 Task: Look for space in Kalk, Germany from 13th August, 2023 to 17th August, 2023 for 2 adults in price range Rs.10000 to Rs.16000. Place can be entire place with 2 bedrooms having 2 beds and 1 bathroom. Property type can be house, flat, guest house. Amenities needed are: wifi. Booking option can be shelf check-in. Required host language is English.
Action: Mouse moved to (603, 77)
Screenshot: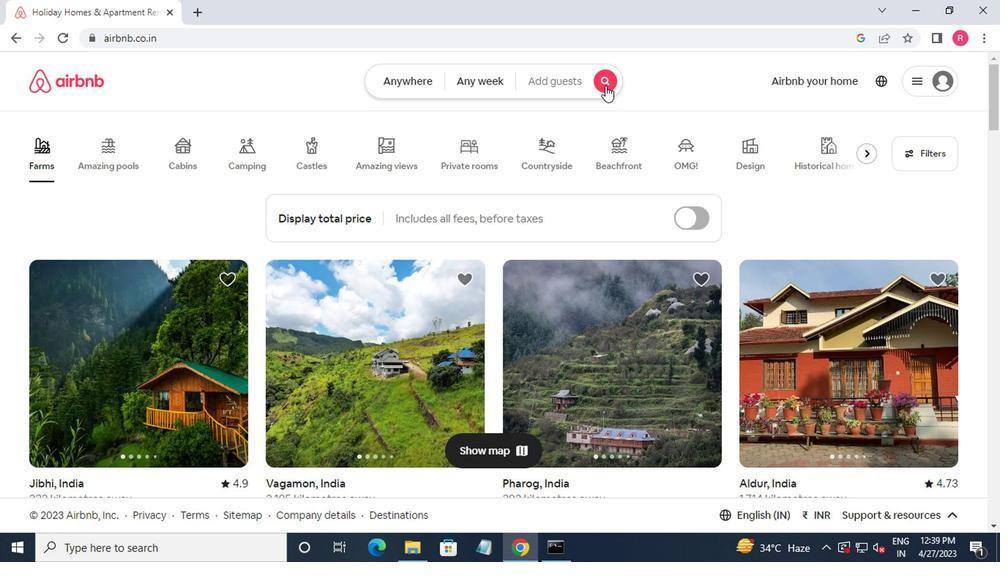 
Action: Mouse pressed left at (603, 77)
Screenshot: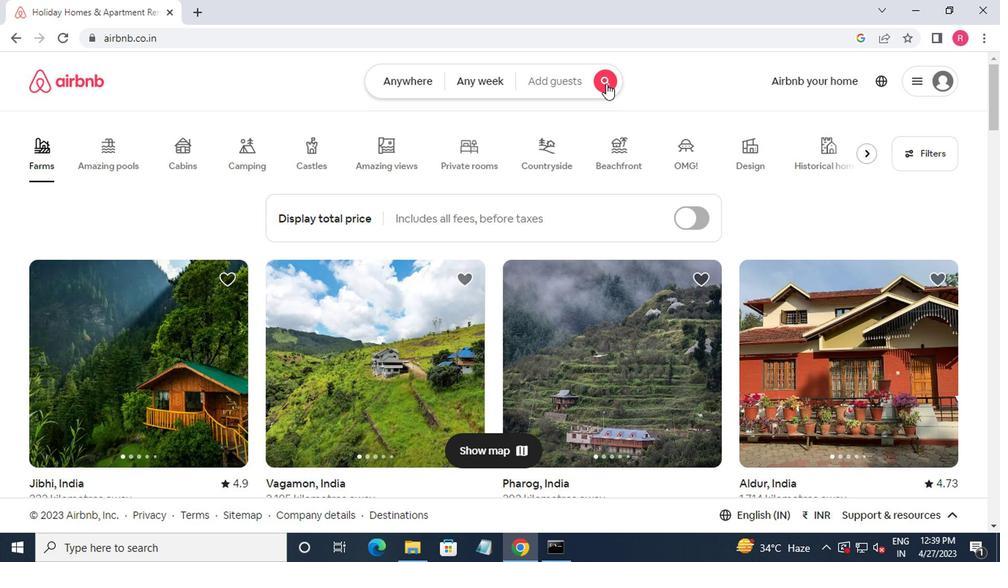 
Action: Mouse moved to (327, 139)
Screenshot: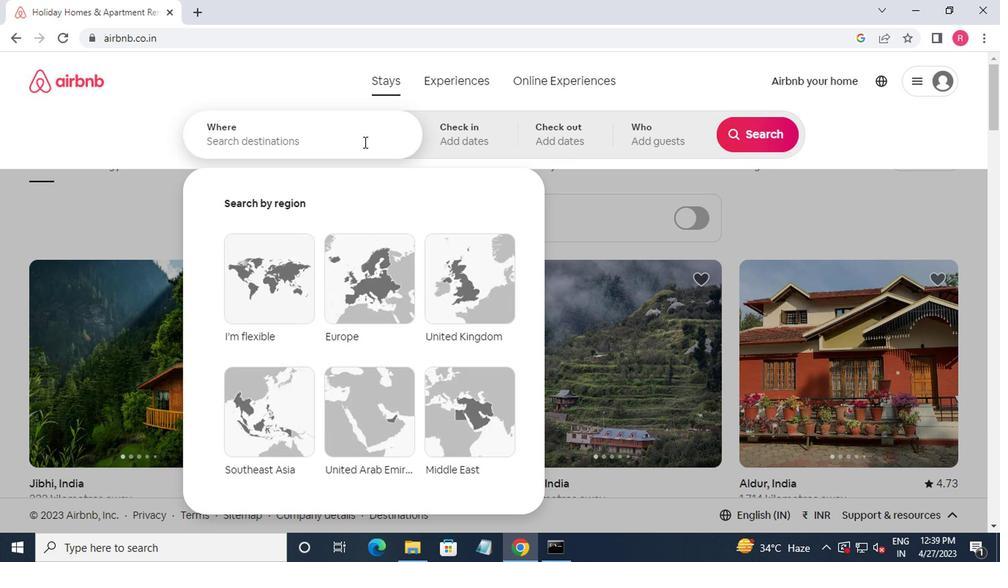 
Action: Mouse pressed left at (327, 139)
Screenshot: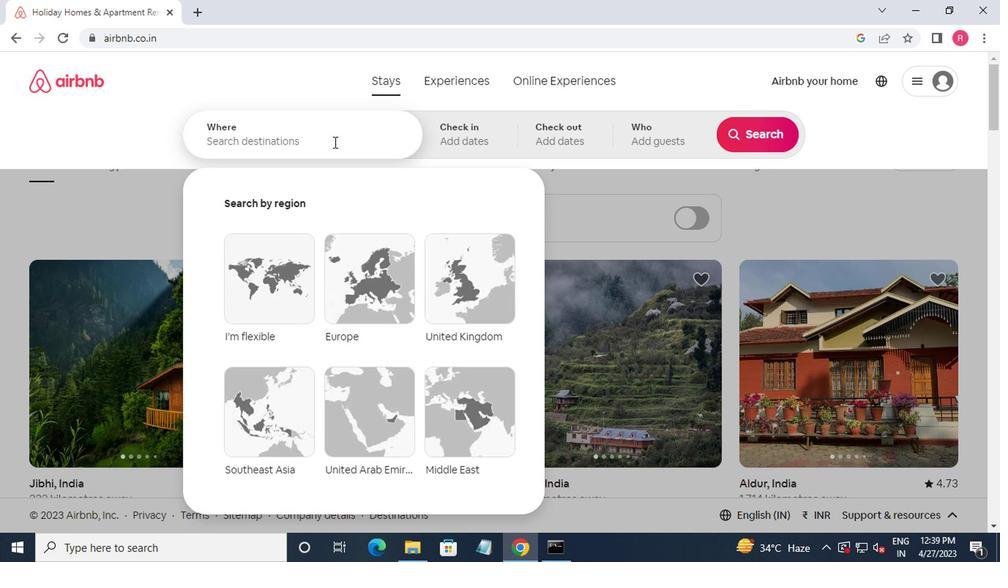 
Action: Mouse moved to (351, 124)
Screenshot: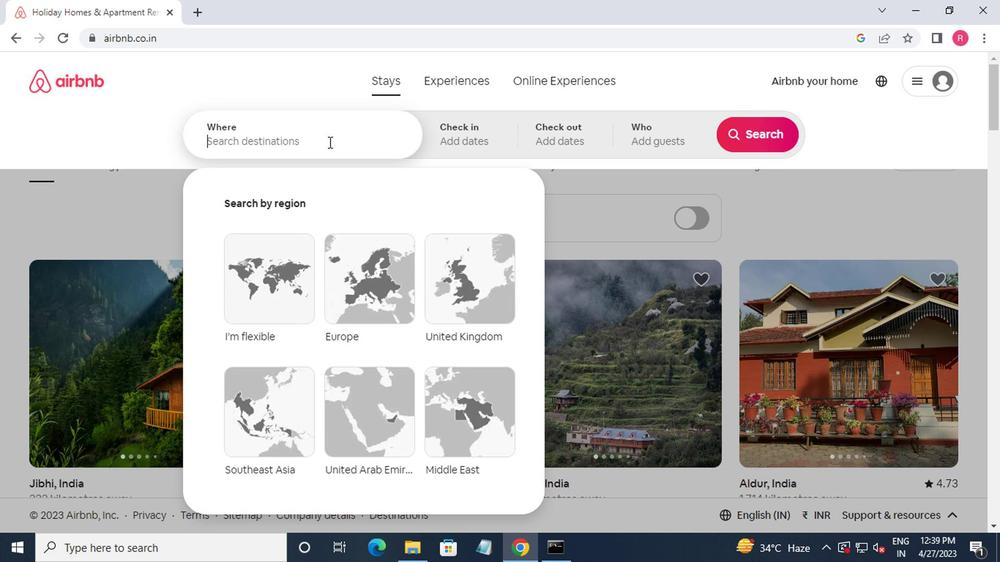 
Action: Key pressed kalk,germany<Key.enter>
Screenshot: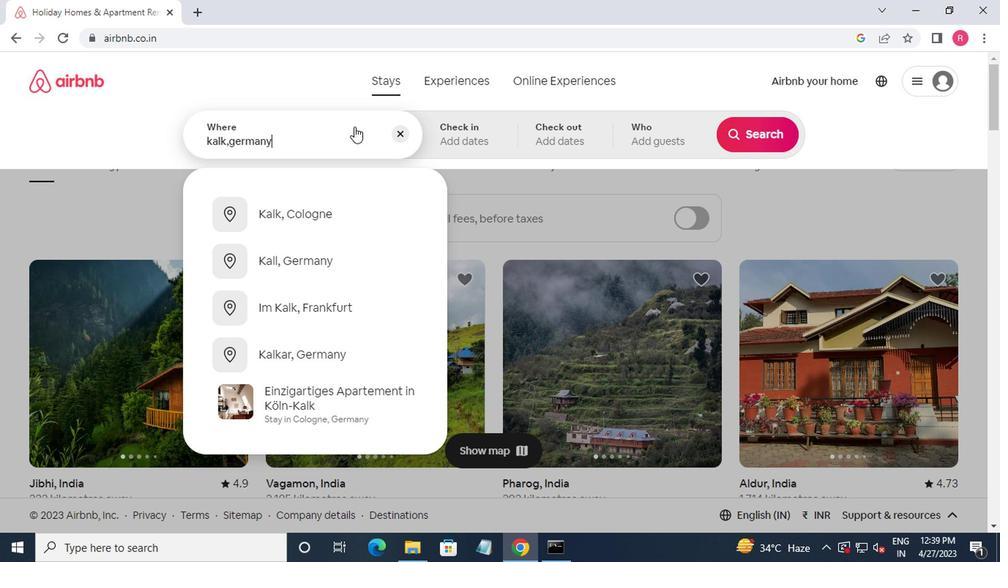 
Action: Mouse moved to (741, 247)
Screenshot: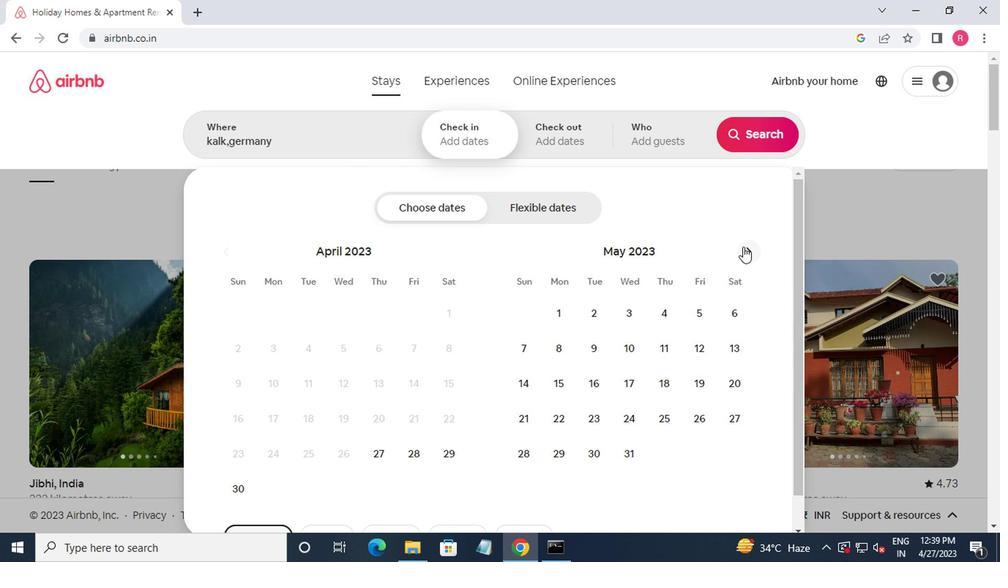 
Action: Mouse pressed left at (741, 247)
Screenshot: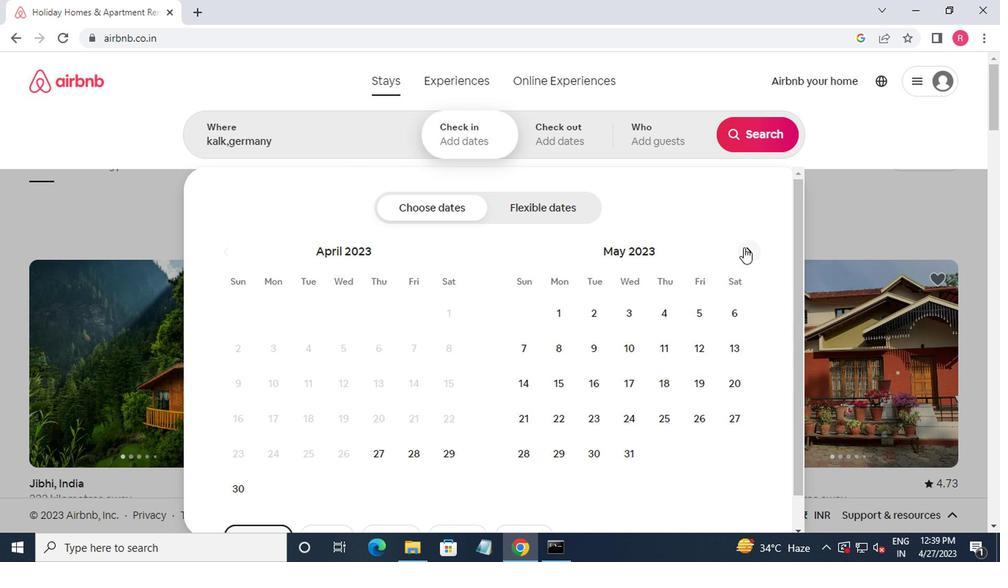 
Action: Mouse pressed left at (741, 247)
Screenshot: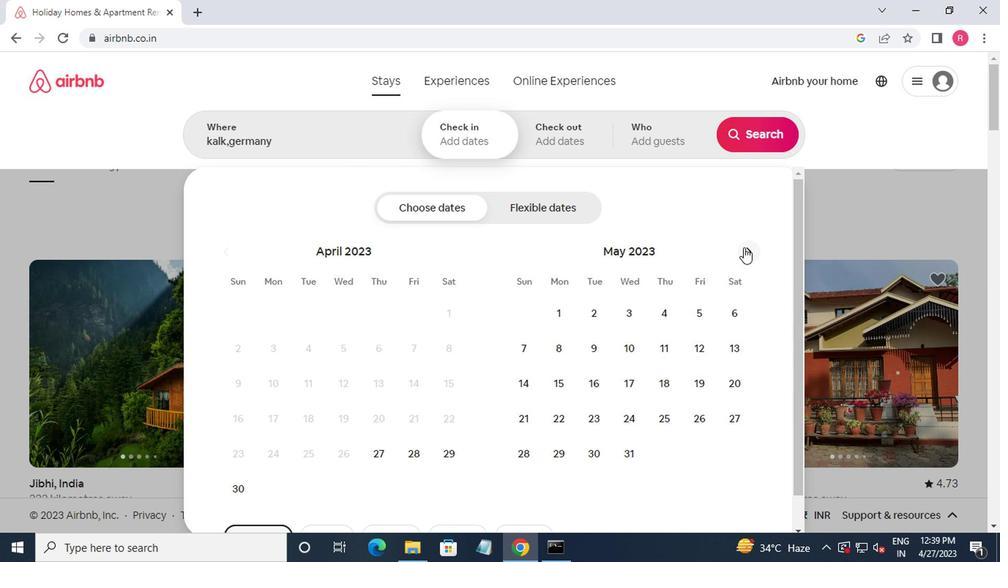 
Action: Mouse pressed left at (741, 247)
Screenshot: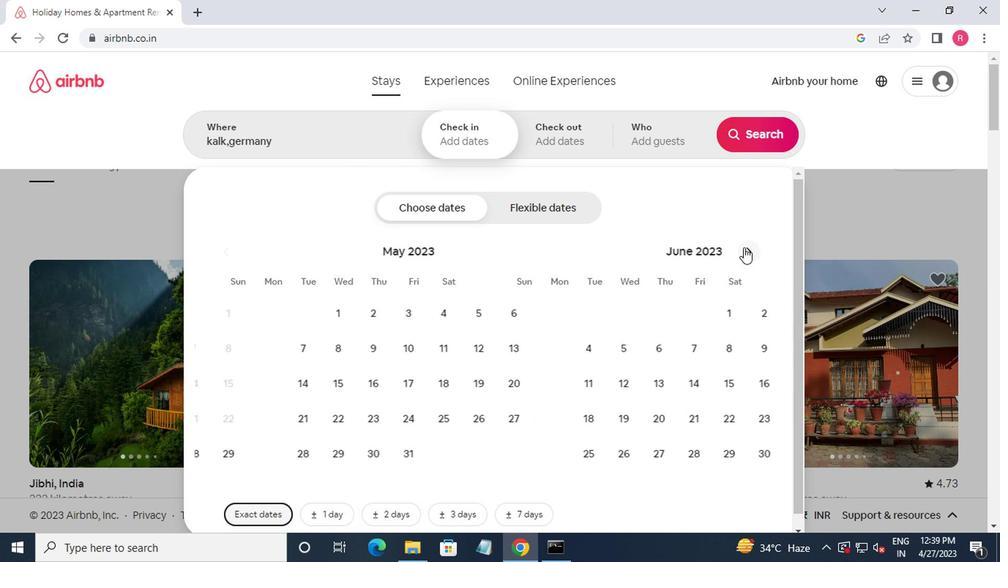 
Action: Mouse pressed left at (741, 247)
Screenshot: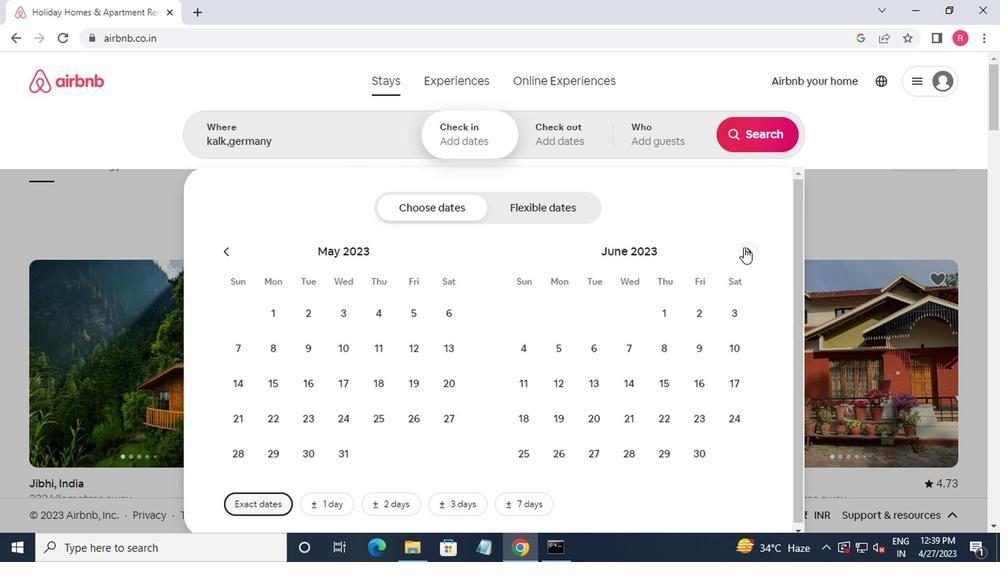 
Action: Mouse pressed left at (741, 247)
Screenshot: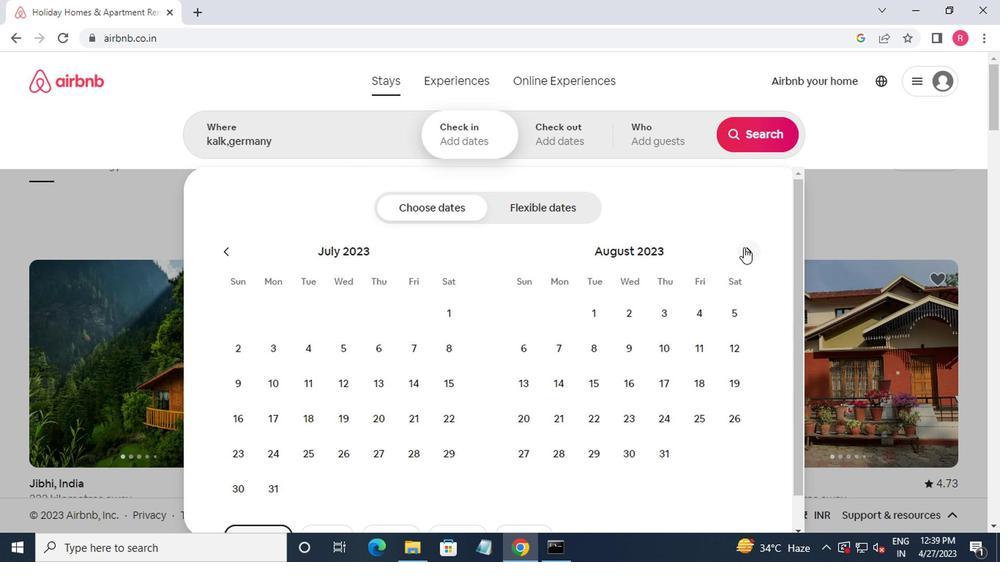 
Action: Mouse moved to (243, 384)
Screenshot: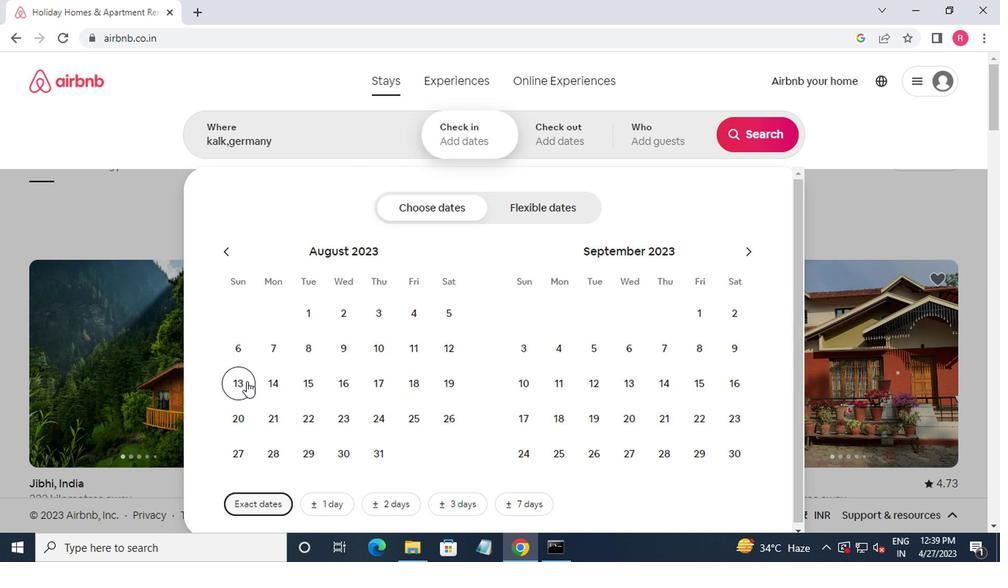 
Action: Mouse pressed left at (243, 384)
Screenshot: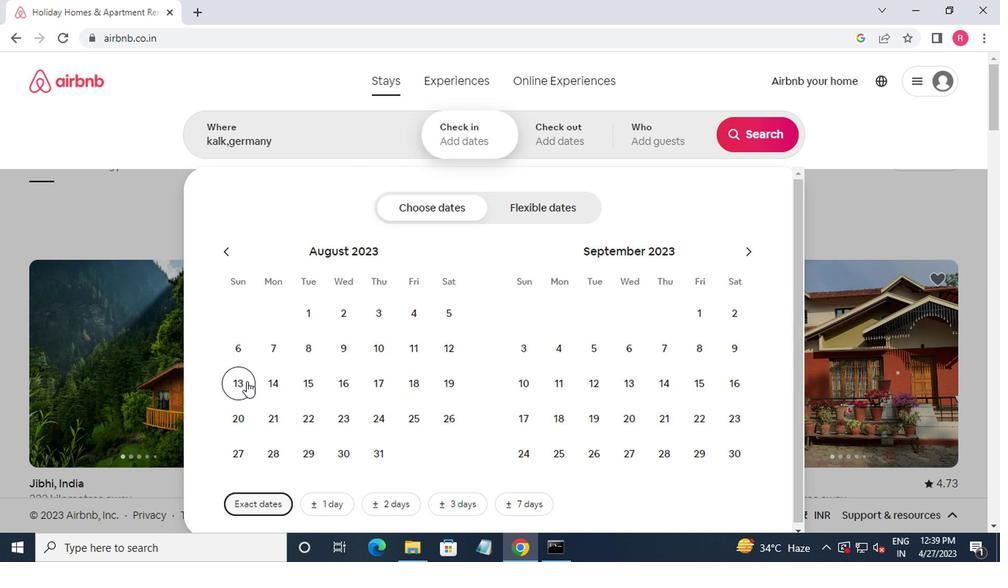 
Action: Mouse moved to (380, 395)
Screenshot: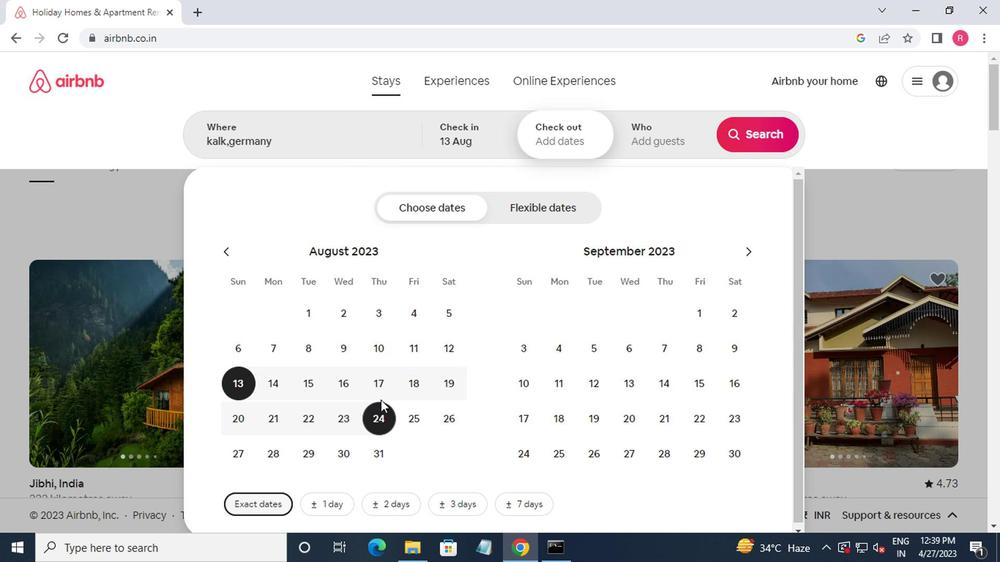 
Action: Mouse pressed left at (380, 395)
Screenshot: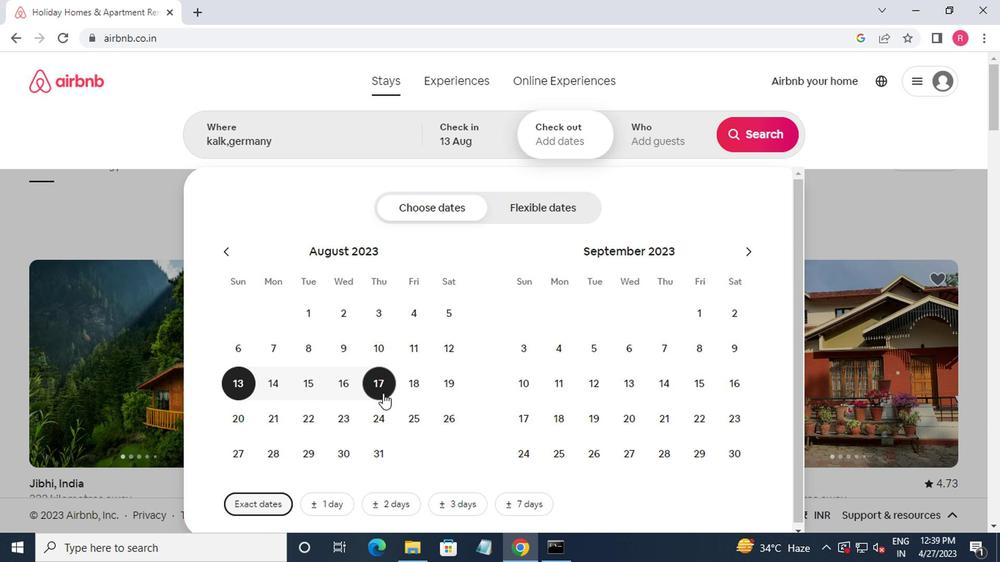 
Action: Mouse moved to (648, 135)
Screenshot: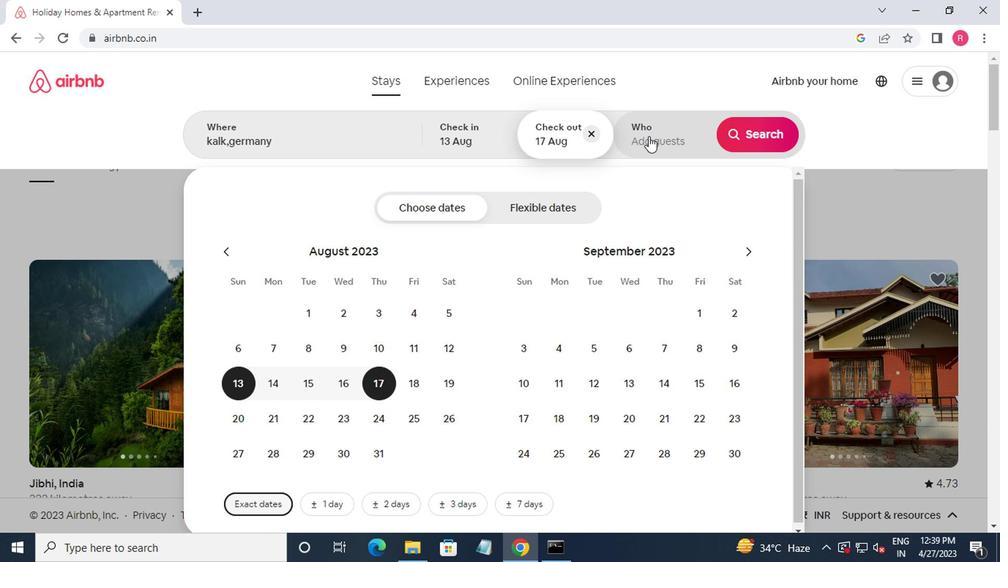 
Action: Mouse pressed left at (648, 135)
Screenshot: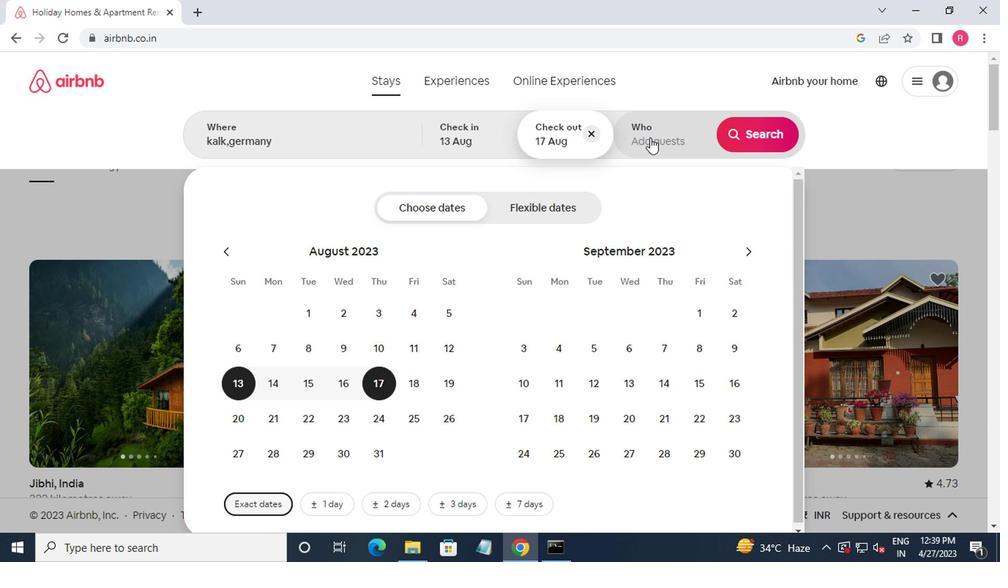 
Action: Mouse moved to (756, 206)
Screenshot: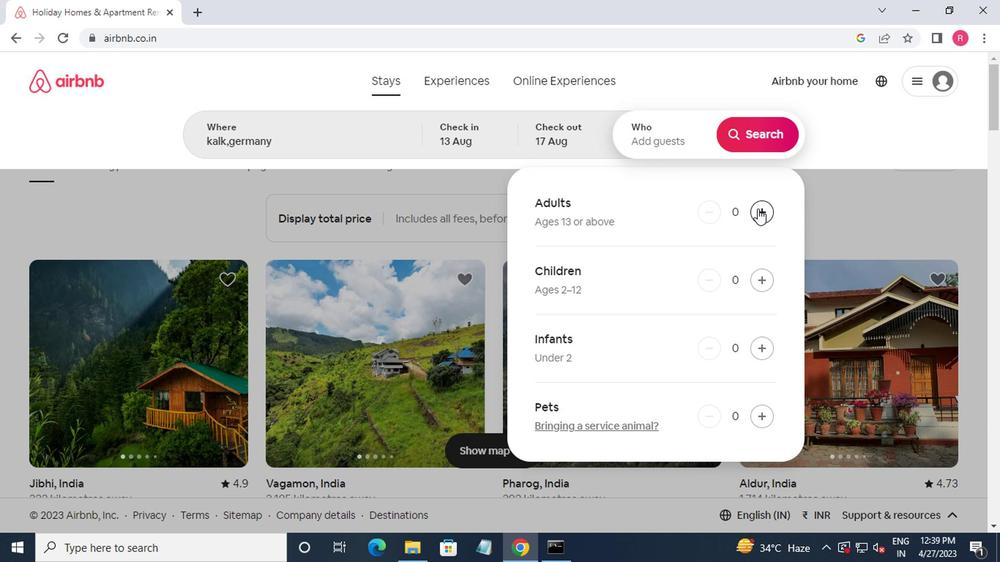 
Action: Mouse pressed left at (756, 206)
Screenshot: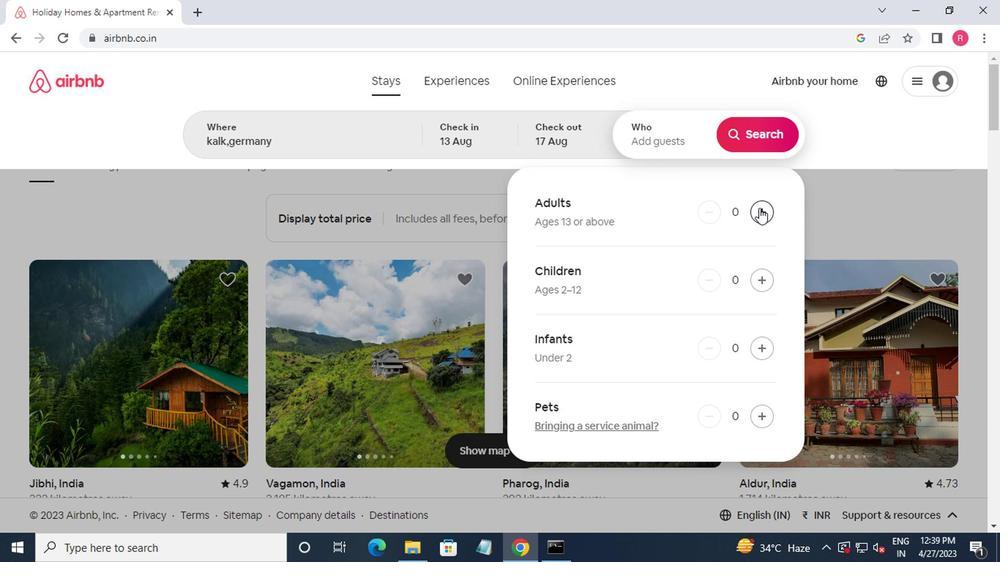 
Action: Mouse pressed left at (756, 206)
Screenshot: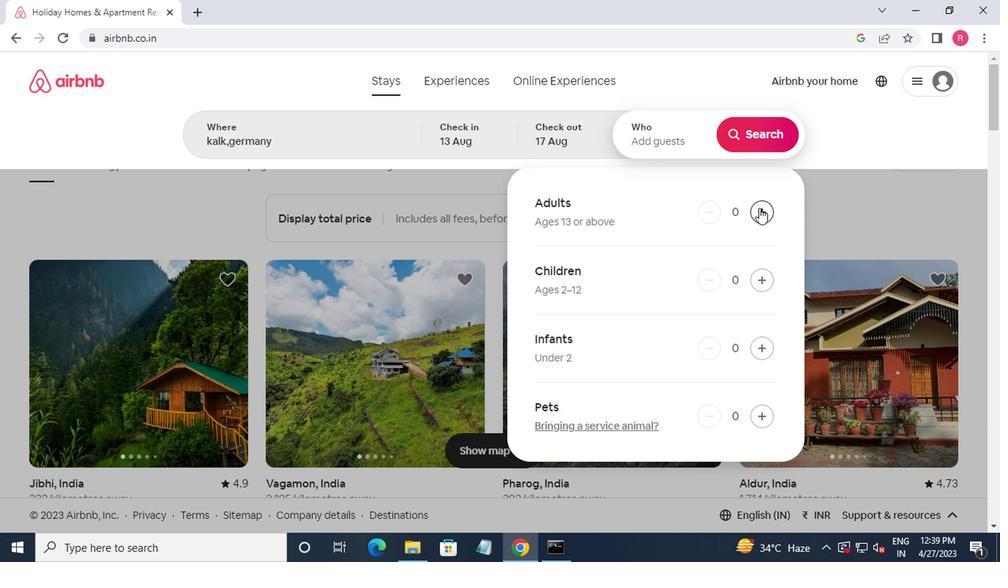 
Action: Mouse moved to (745, 150)
Screenshot: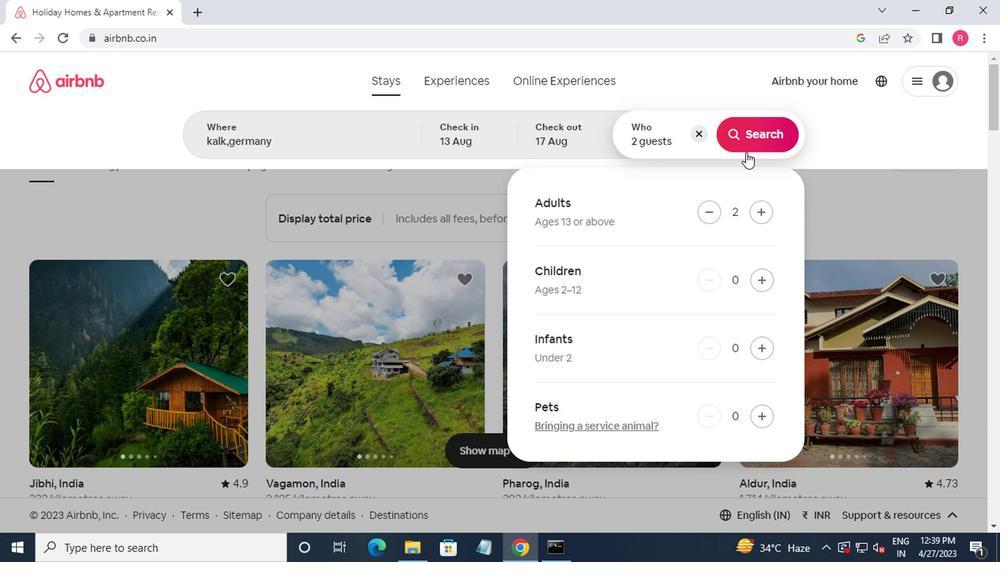 
Action: Mouse pressed left at (745, 150)
Screenshot: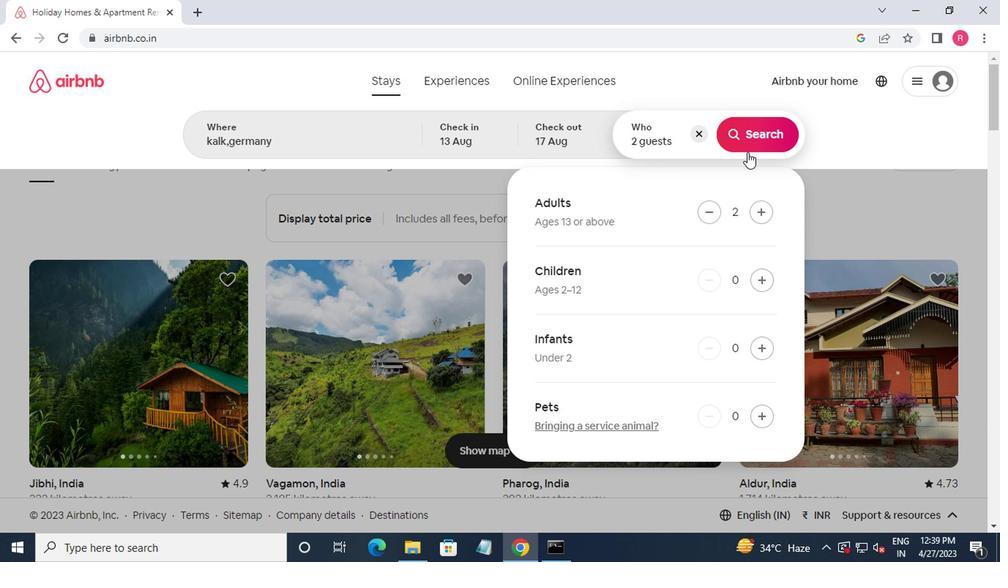 
Action: Mouse moved to (755, 135)
Screenshot: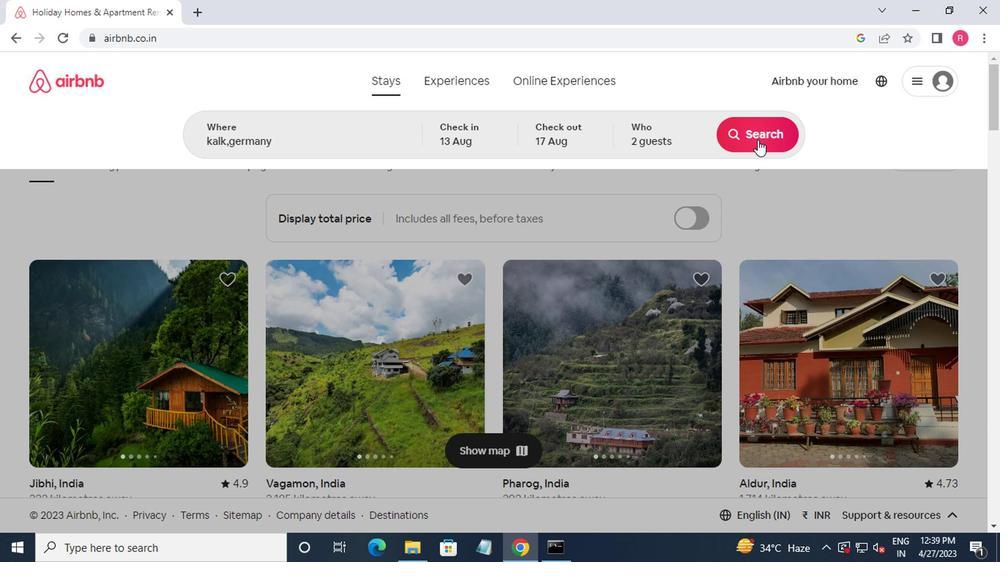 
Action: Mouse pressed left at (755, 135)
Screenshot: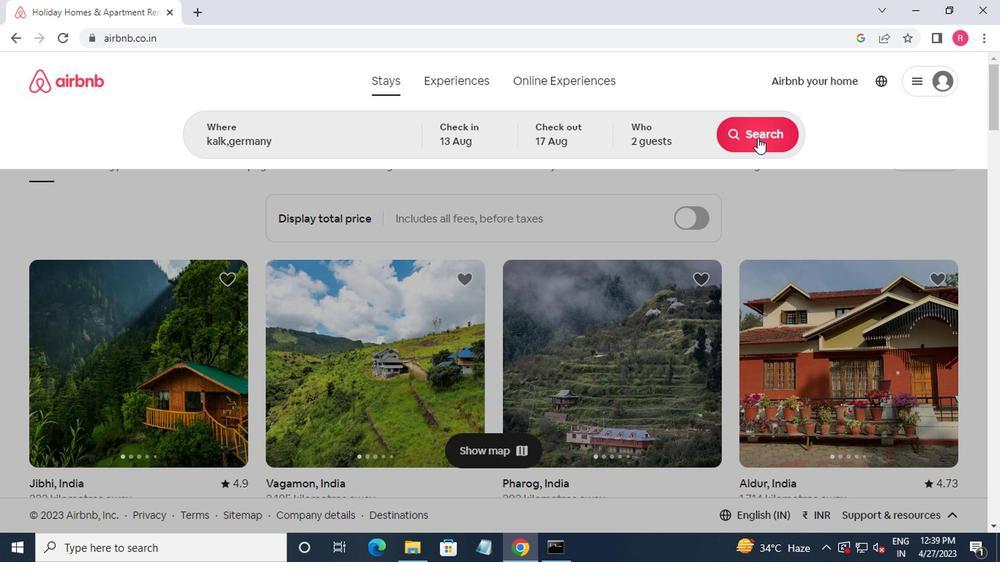 
Action: Mouse moved to (933, 140)
Screenshot: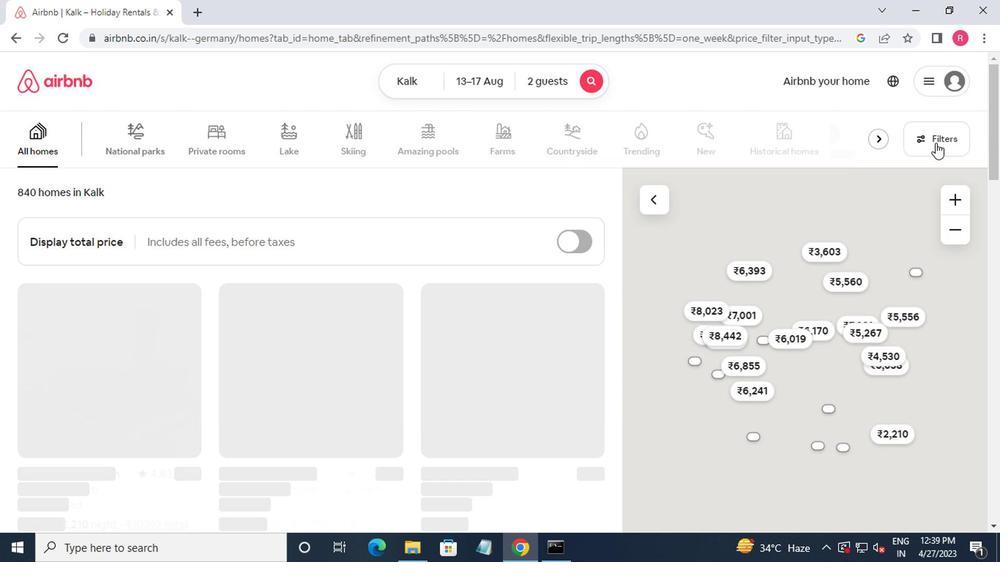 
Action: Mouse pressed left at (933, 140)
Screenshot: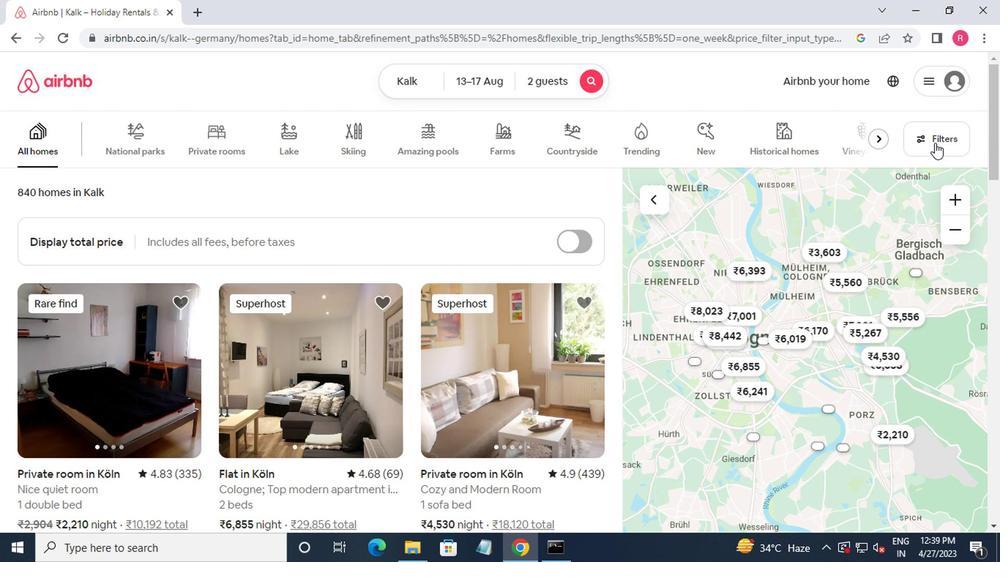 
Action: Mouse moved to (414, 327)
Screenshot: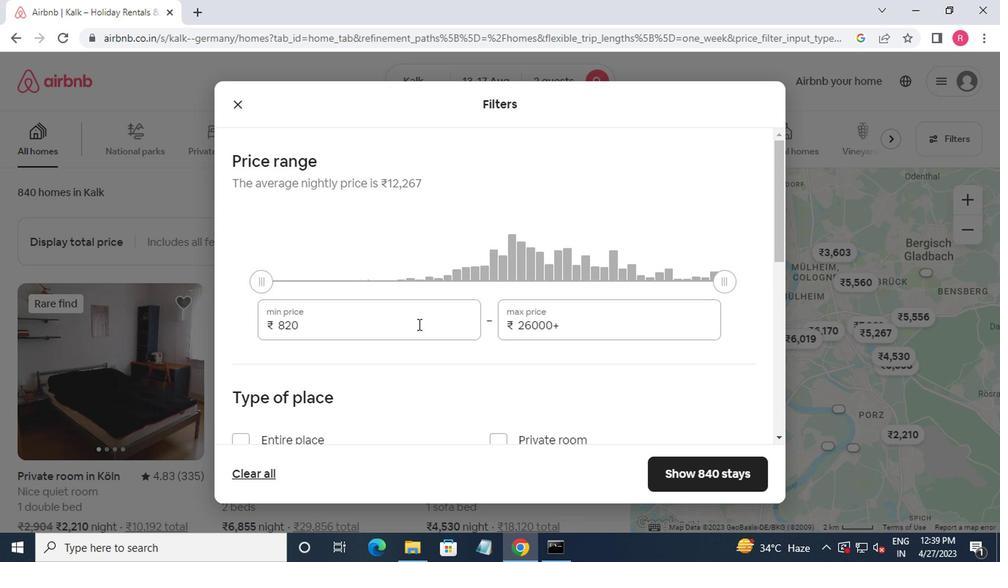 
Action: Mouse pressed left at (414, 327)
Screenshot: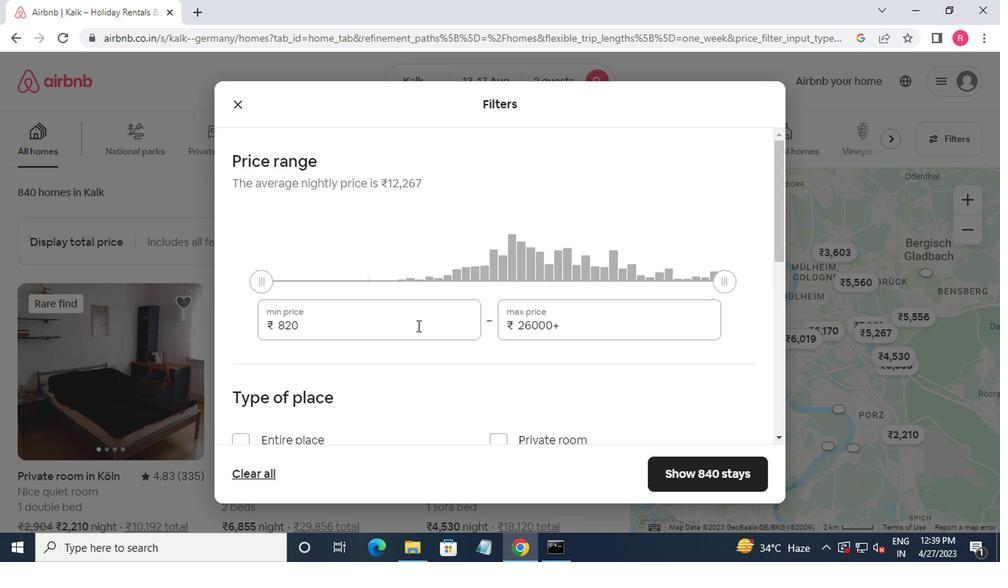 
Action: Mouse moved to (426, 319)
Screenshot: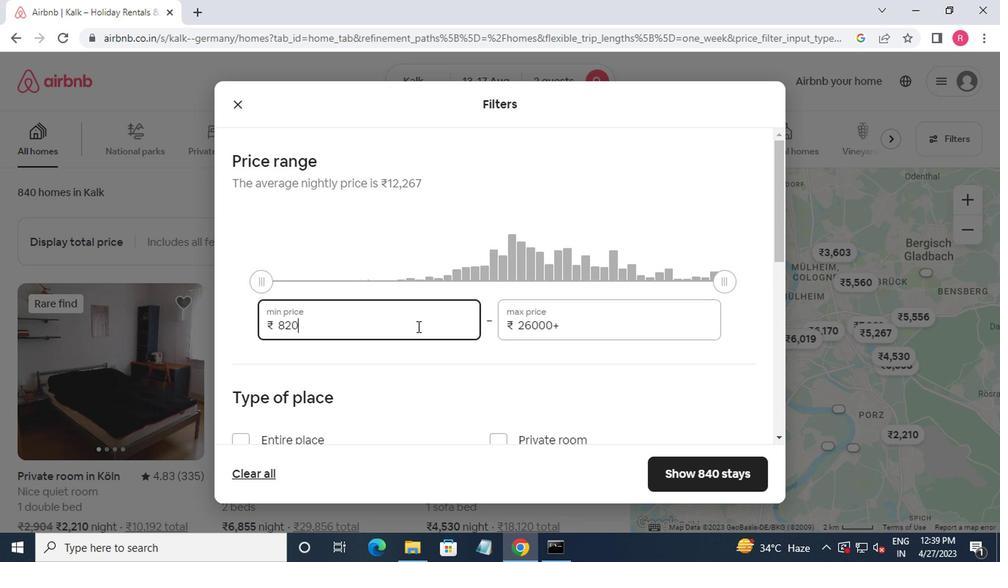 
Action: Key pressed <Key.backspace><Key.backspace><Key.backspace><Key.backspace>10000<Key.tab>16000
Screenshot: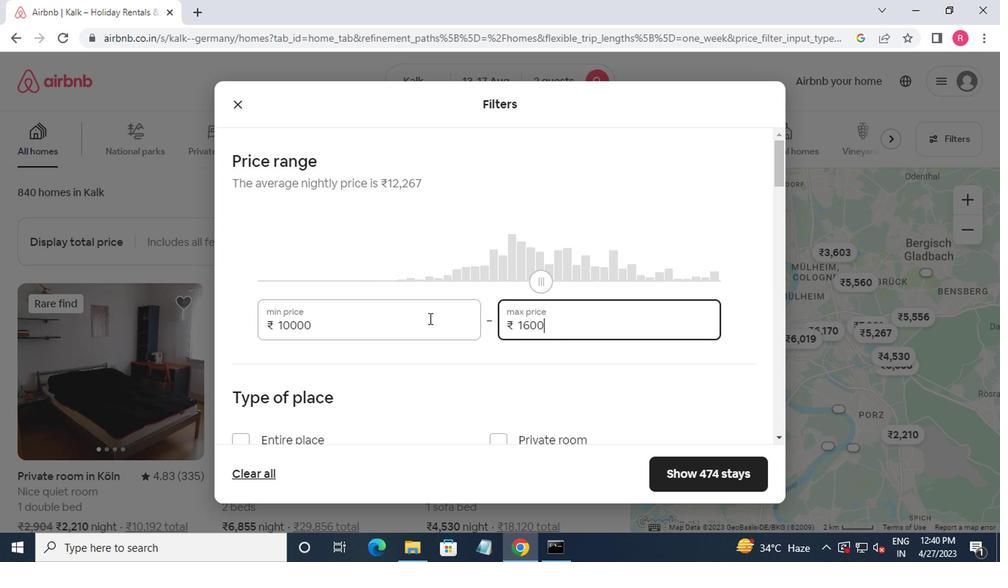 
Action: Mouse moved to (427, 338)
Screenshot: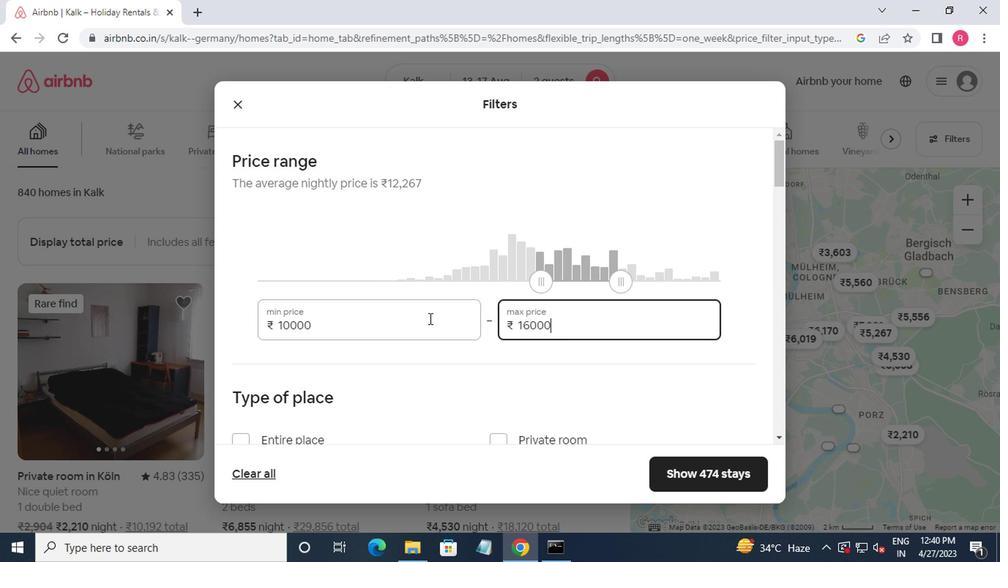 
Action: Mouse scrolled (427, 337) with delta (0, 0)
Screenshot: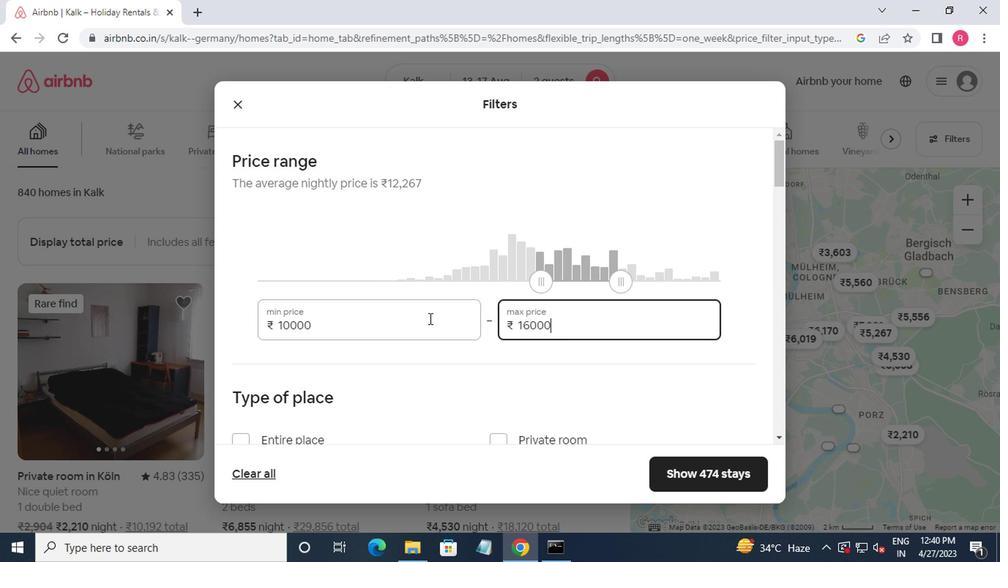 
Action: Mouse moved to (428, 344)
Screenshot: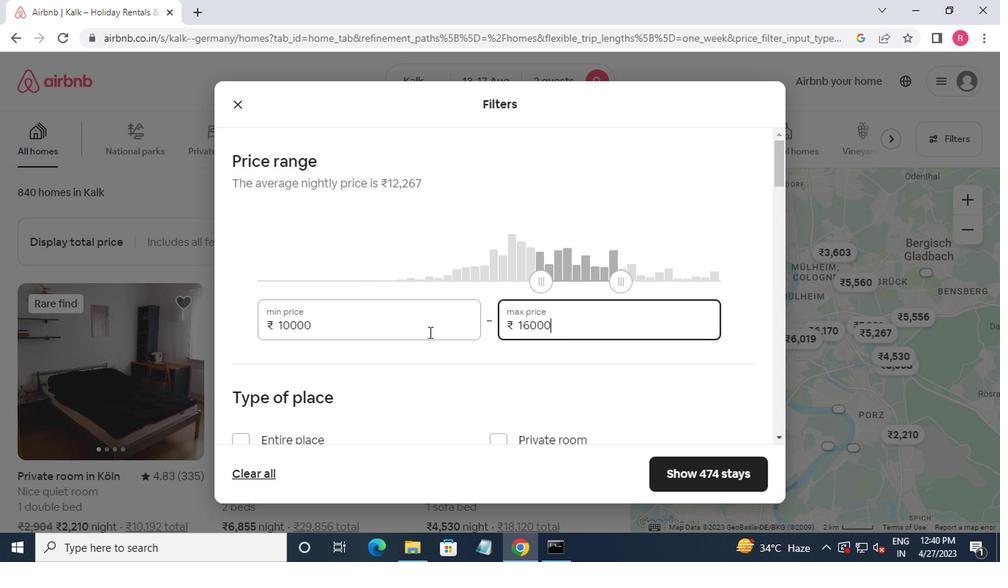 
Action: Mouse scrolled (428, 343) with delta (0, -1)
Screenshot: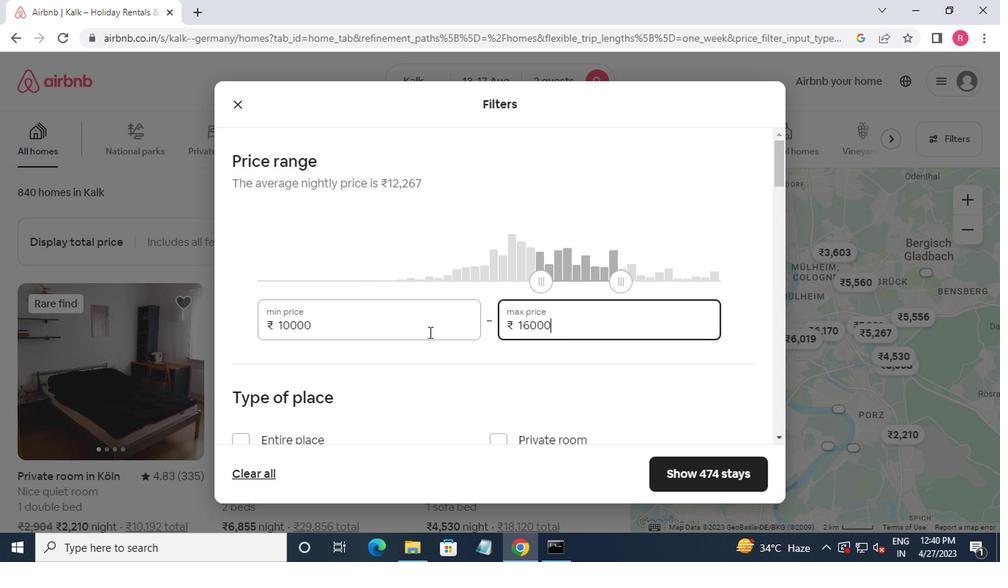 
Action: Mouse moved to (240, 301)
Screenshot: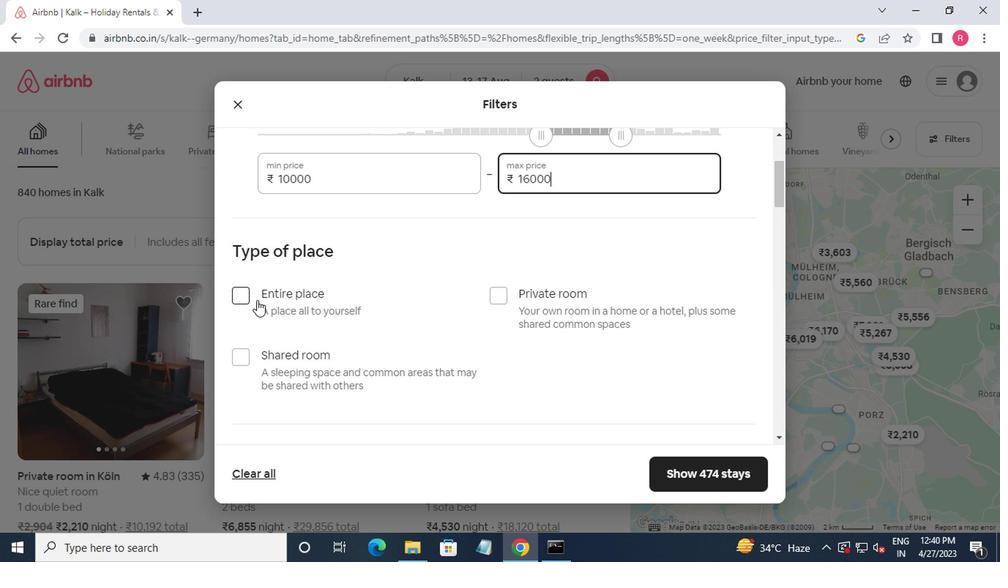 
Action: Mouse pressed left at (240, 301)
Screenshot: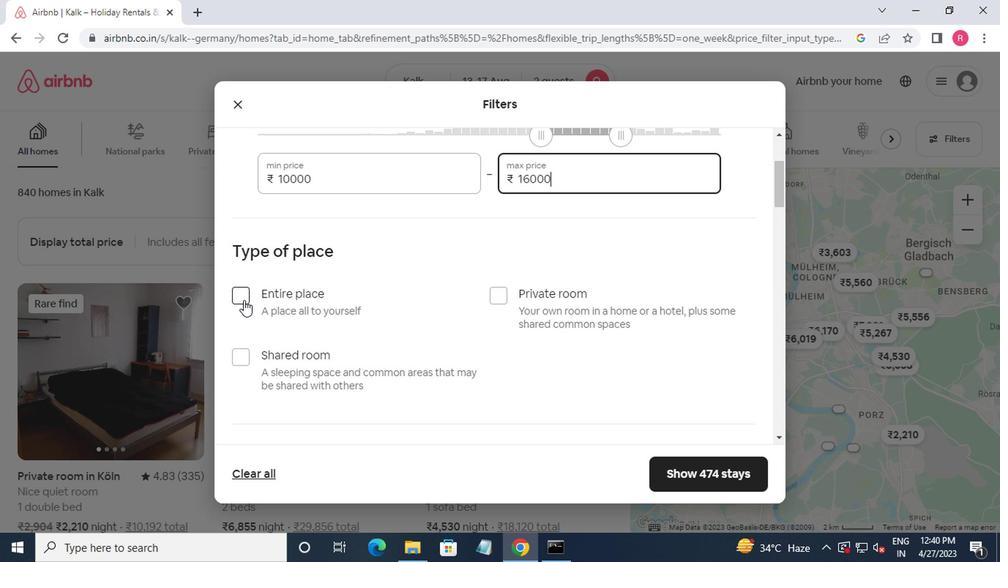 
Action: Mouse moved to (318, 314)
Screenshot: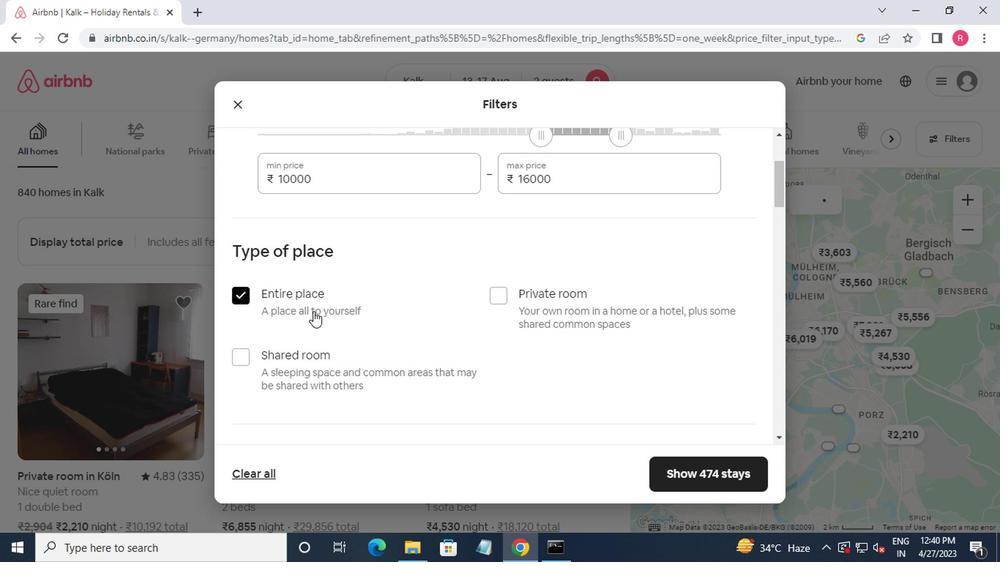 
Action: Mouse scrolled (318, 313) with delta (0, 0)
Screenshot: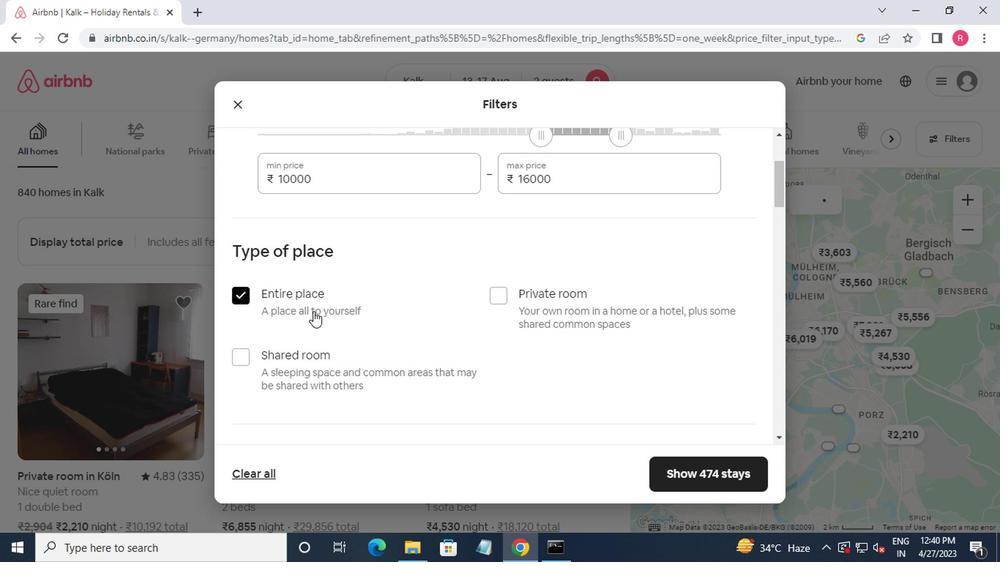 
Action: Mouse moved to (323, 315)
Screenshot: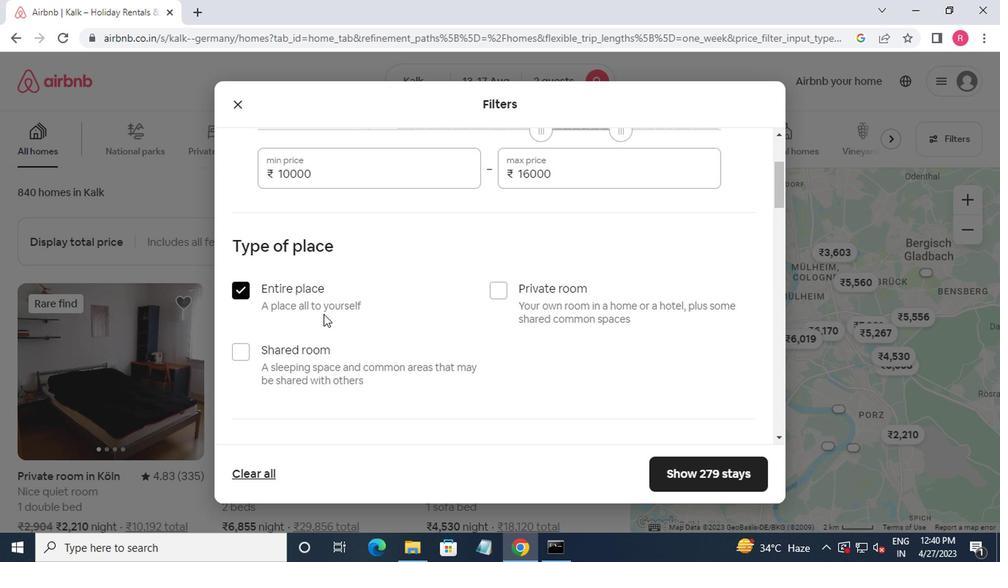 
Action: Mouse scrolled (323, 314) with delta (0, -1)
Screenshot: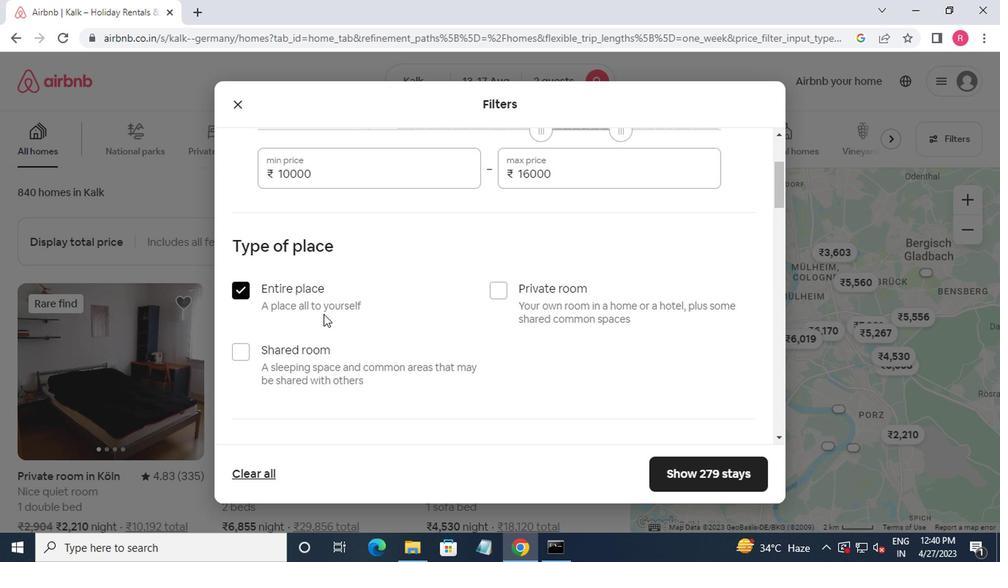 
Action: Mouse moved to (374, 323)
Screenshot: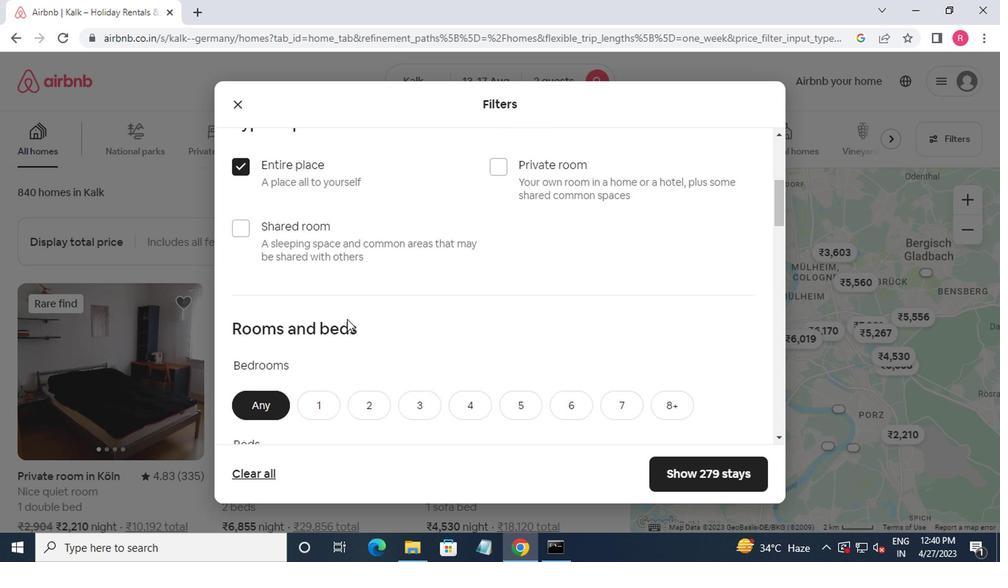 
Action: Mouse scrolled (374, 322) with delta (0, -1)
Screenshot: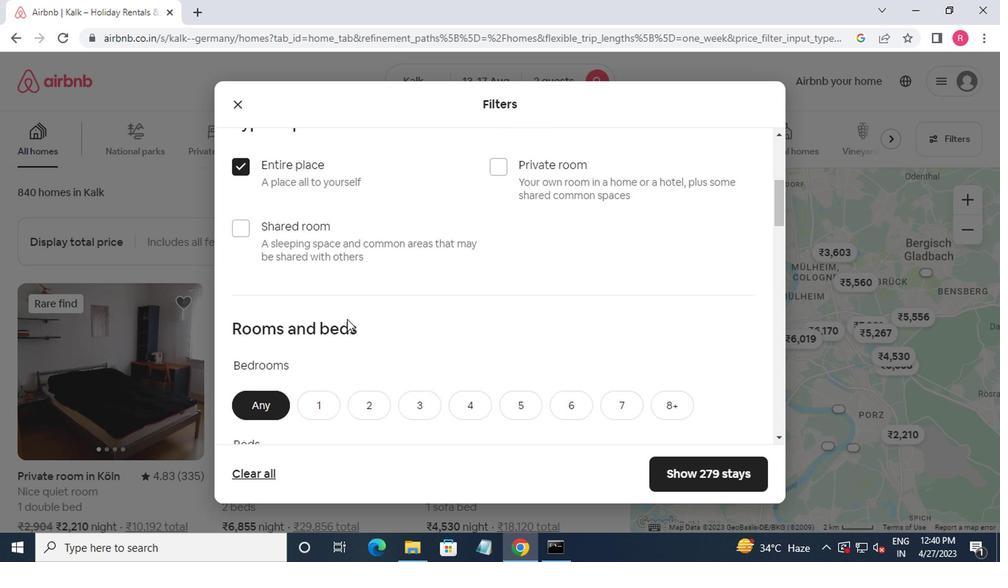 
Action: Mouse moved to (372, 319)
Screenshot: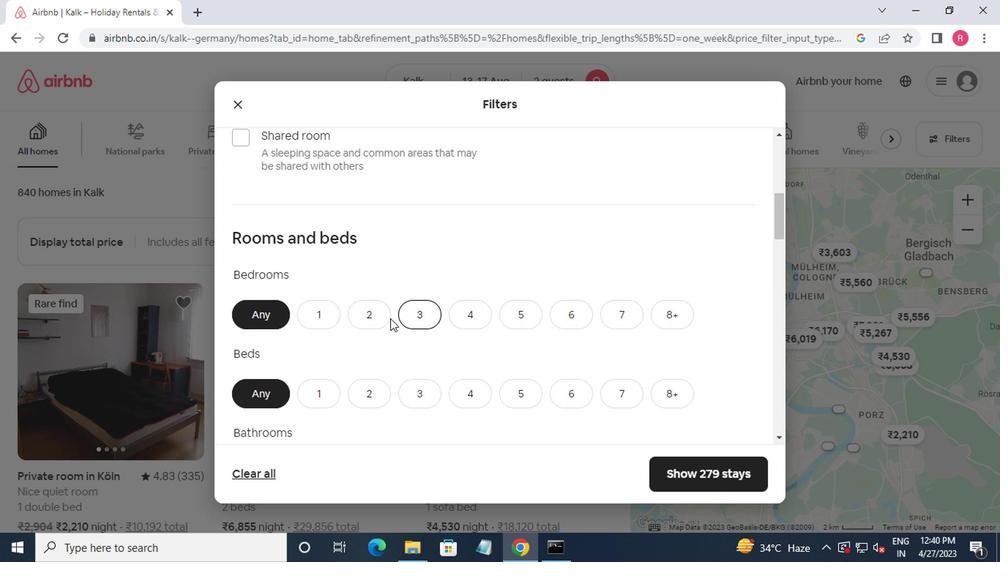 
Action: Mouse pressed left at (372, 319)
Screenshot: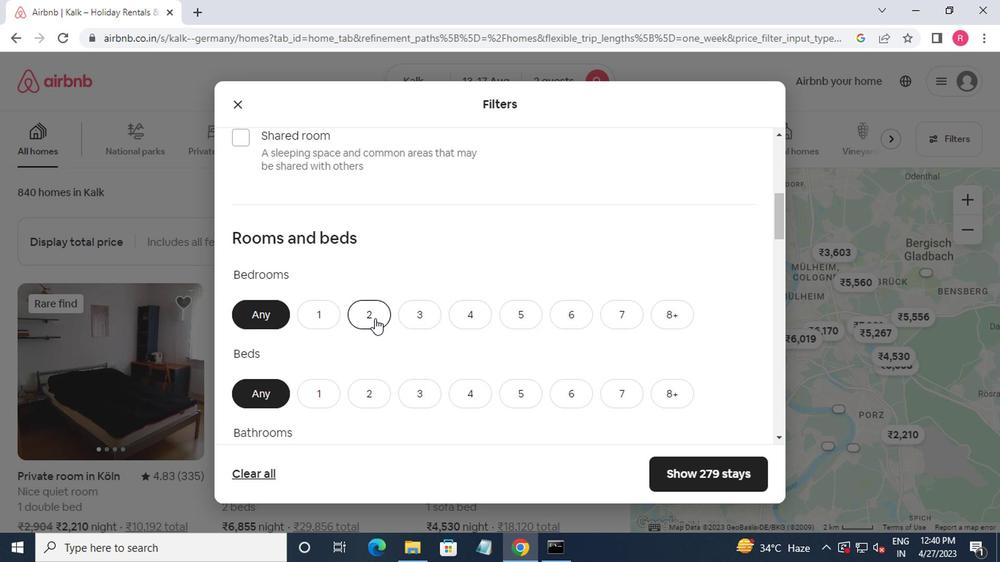 
Action: Mouse scrolled (372, 319) with delta (0, 0)
Screenshot: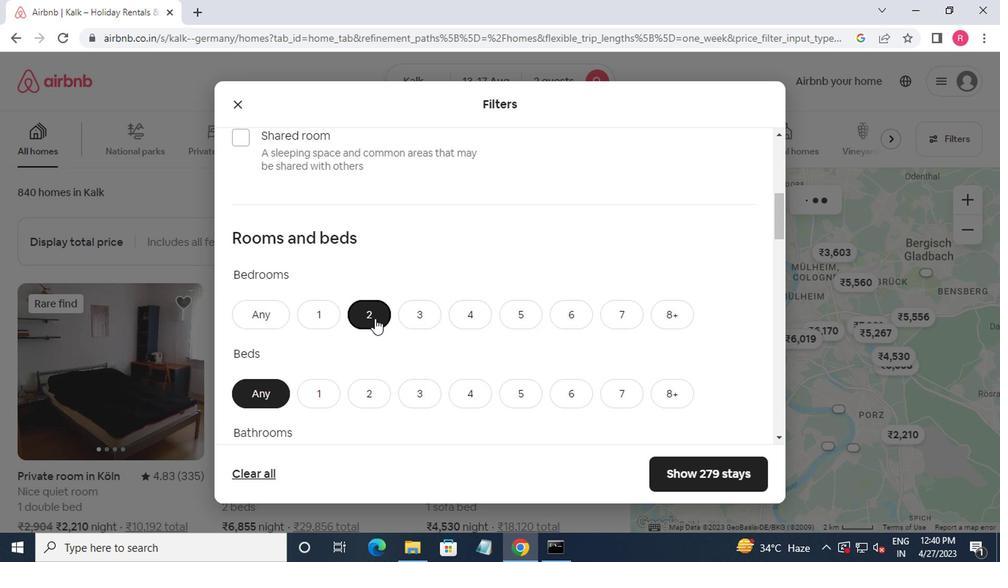 
Action: Mouse moved to (372, 319)
Screenshot: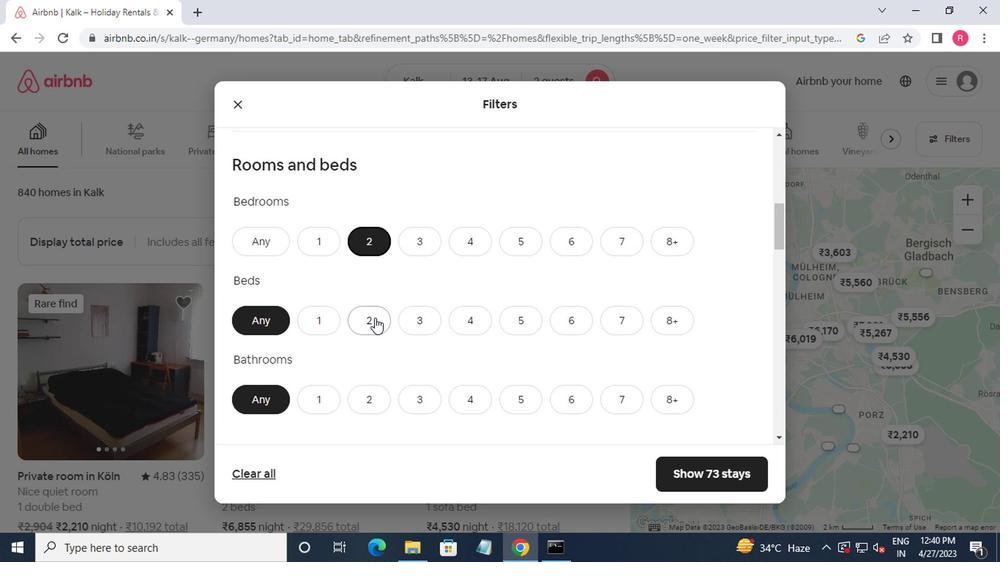 
Action: Mouse scrolled (372, 317) with delta (0, -1)
Screenshot: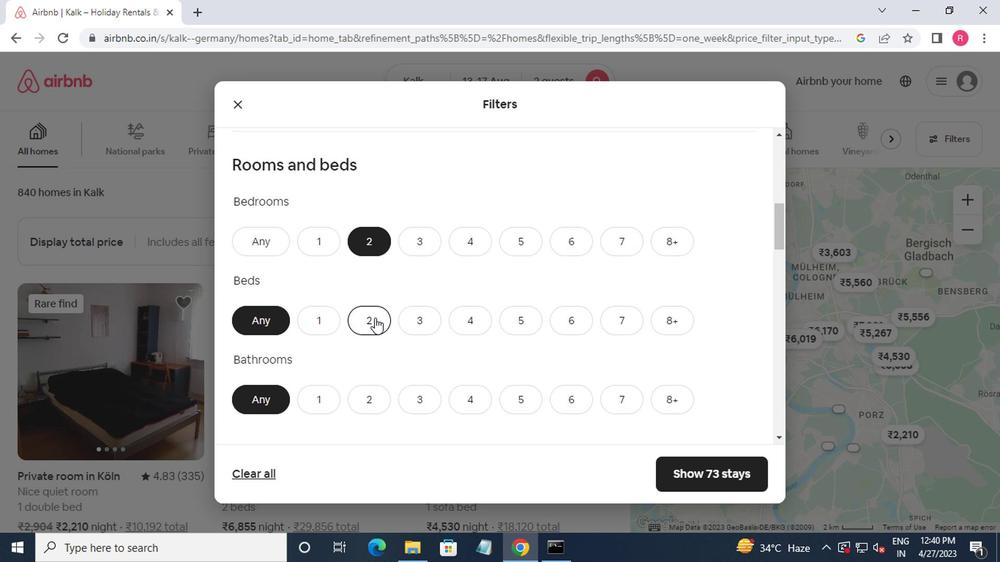 
Action: Mouse moved to (364, 252)
Screenshot: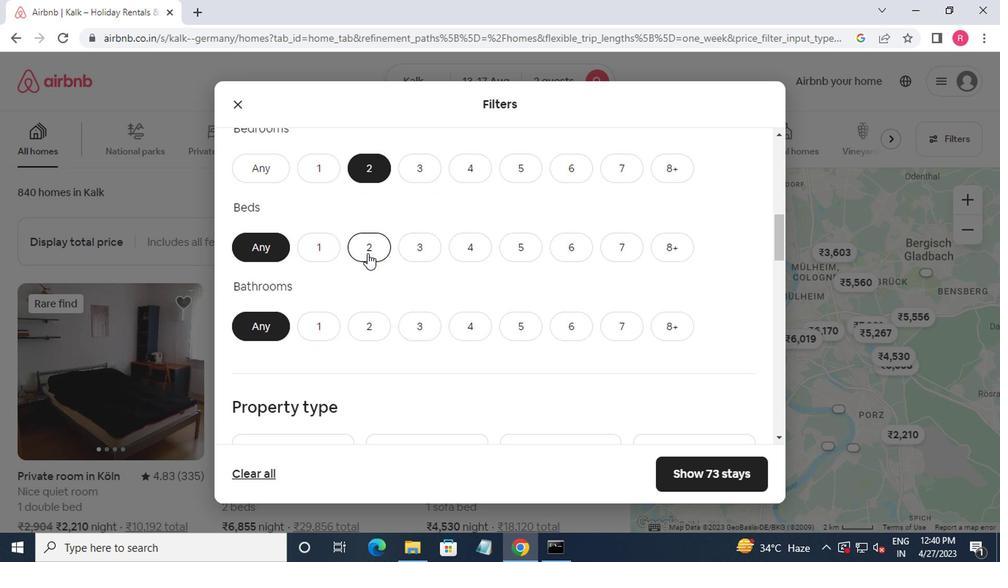 
Action: Mouse pressed left at (364, 252)
Screenshot: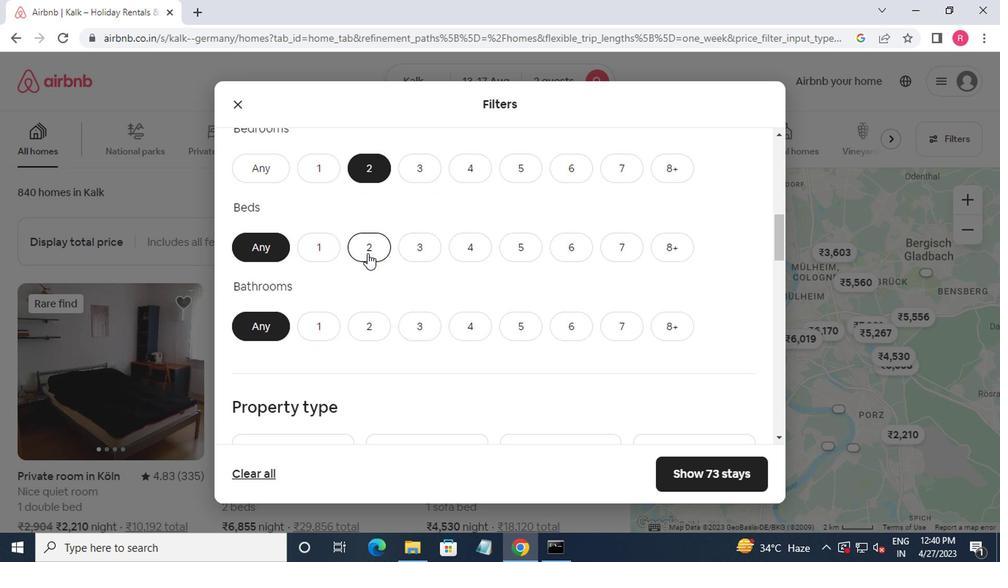 
Action: Mouse moved to (319, 323)
Screenshot: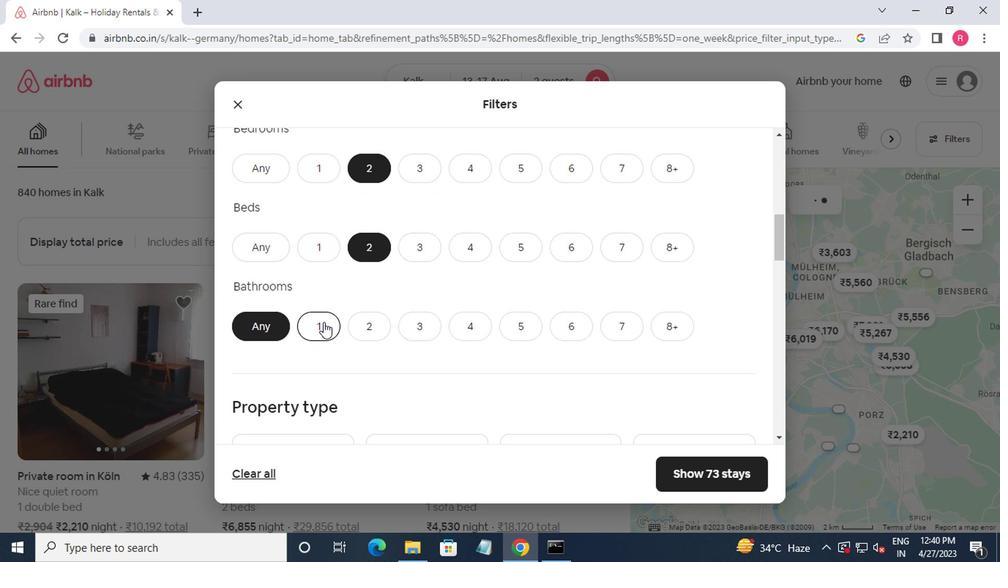 
Action: Mouse pressed left at (319, 323)
Screenshot: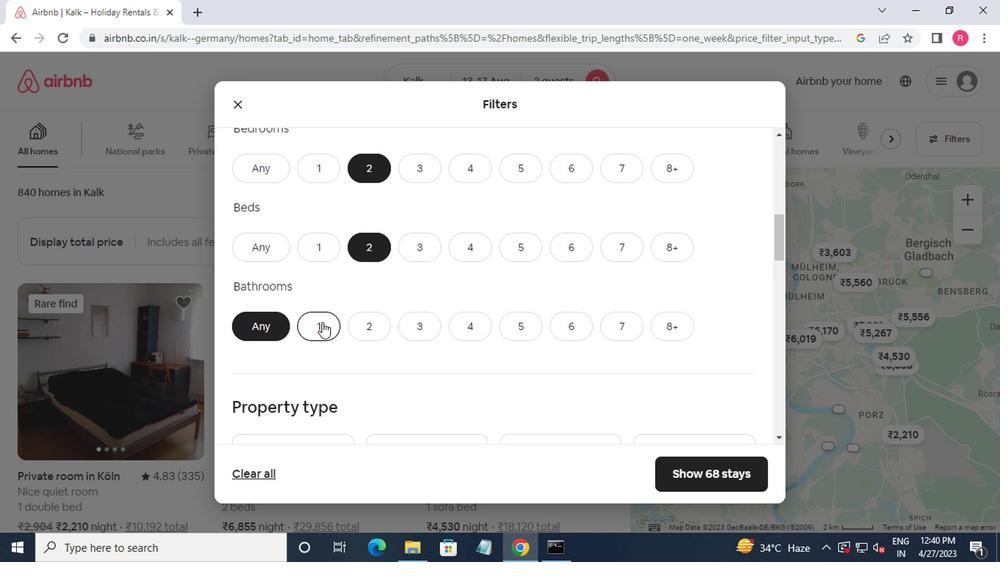 
Action: Mouse moved to (319, 322)
Screenshot: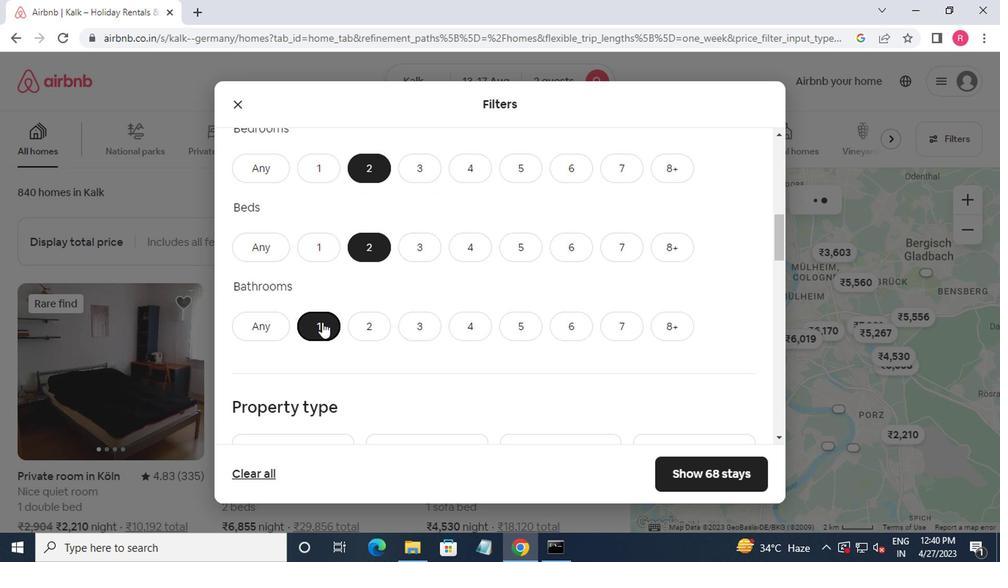 
Action: Mouse scrolled (319, 321) with delta (0, -1)
Screenshot: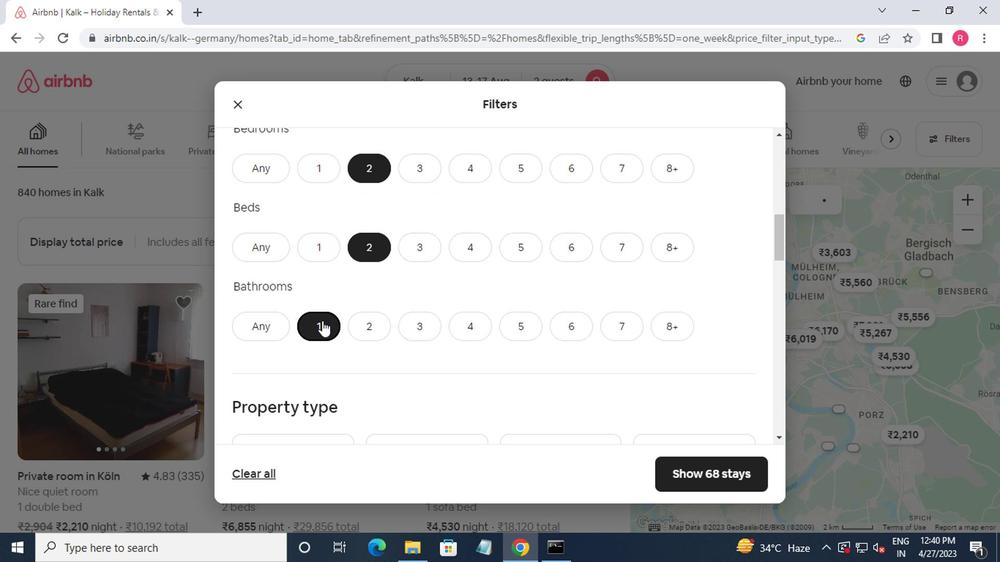
Action: Mouse scrolled (319, 321) with delta (0, -1)
Screenshot: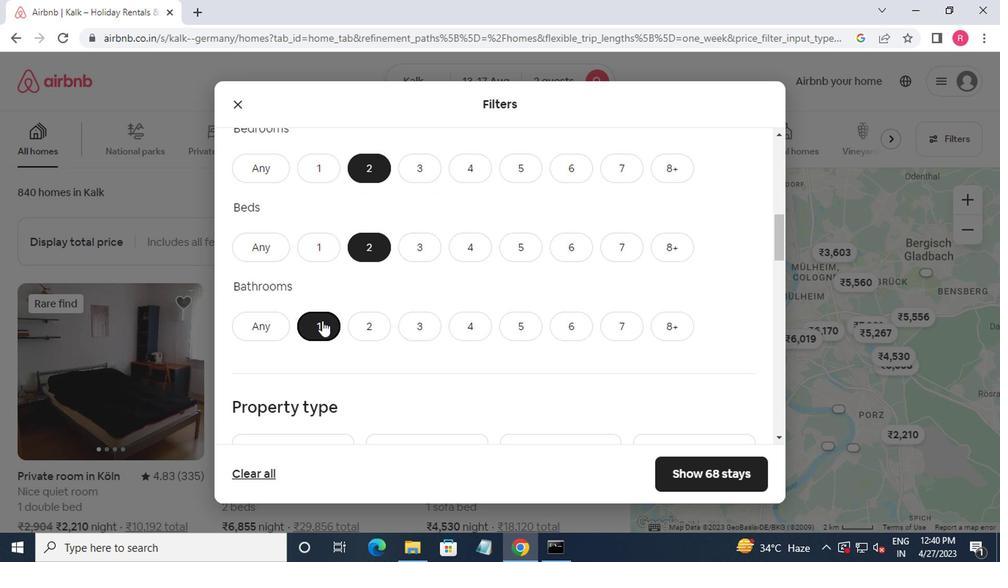 
Action: Mouse moved to (325, 322)
Screenshot: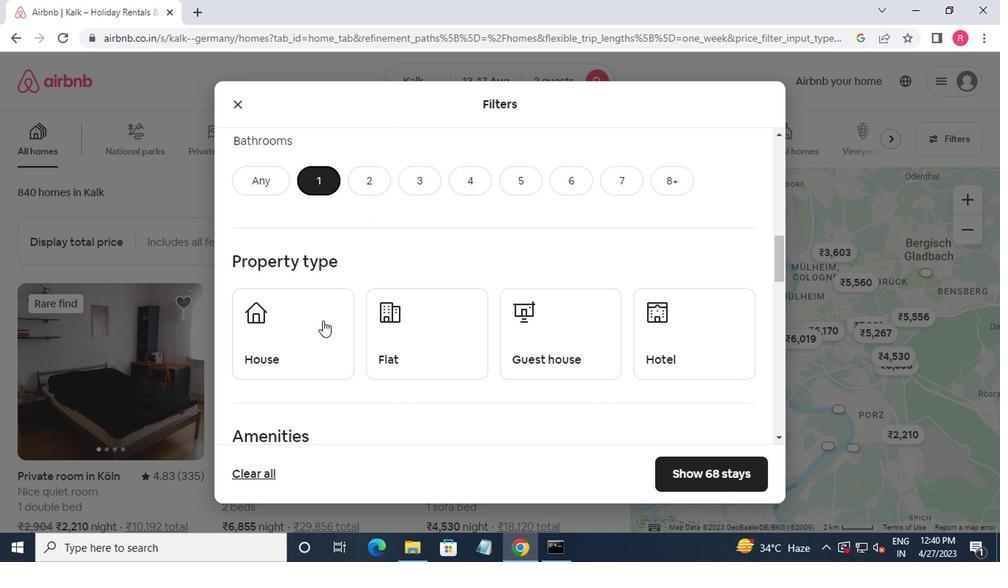 
Action: Mouse scrolled (325, 321) with delta (0, -1)
Screenshot: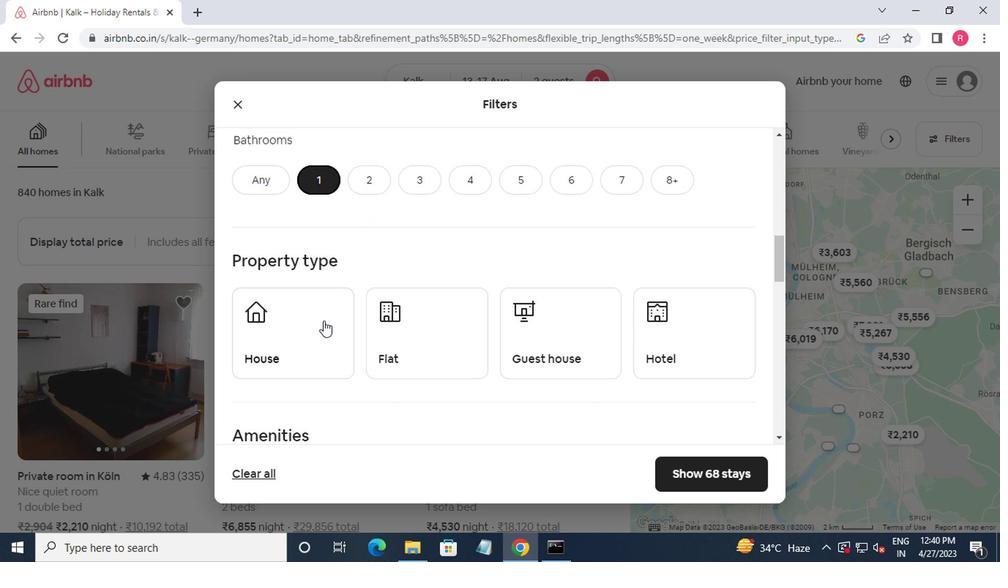 
Action: Mouse moved to (309, 297)
Screenshot: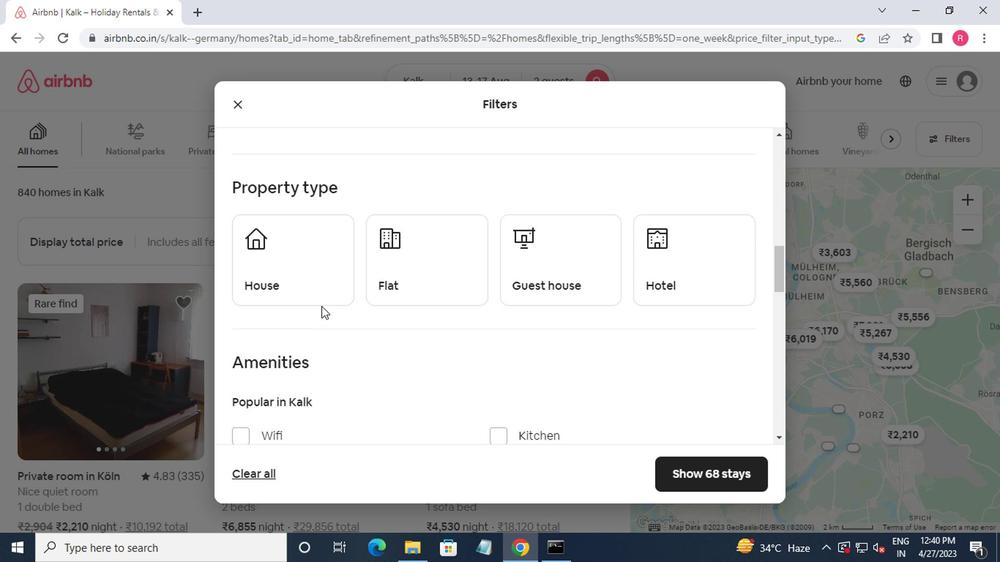 
Action: Mouse pressed left at (309, 297)
Screenshot: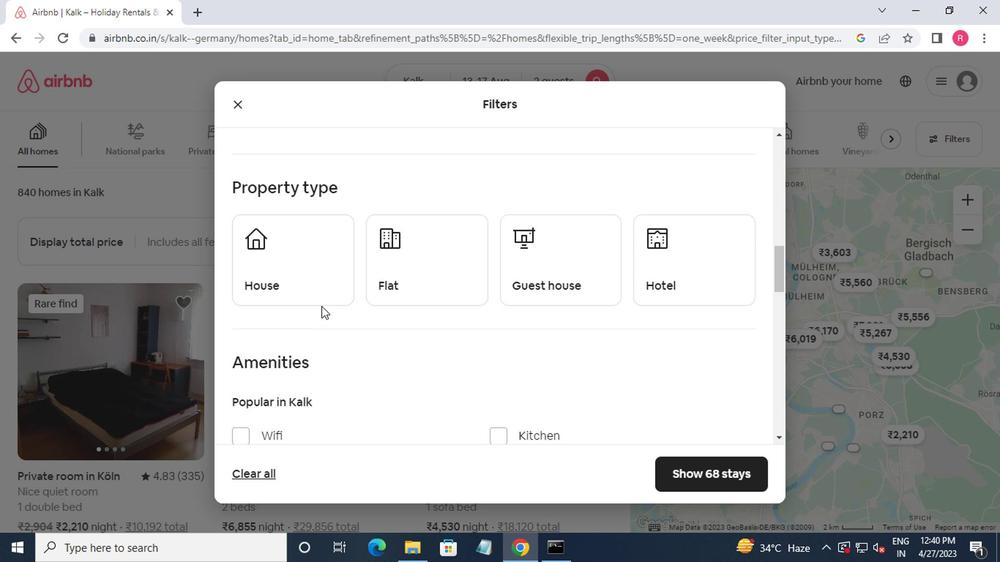 
Action: Mouse moved to (401, 298)
Screenshot: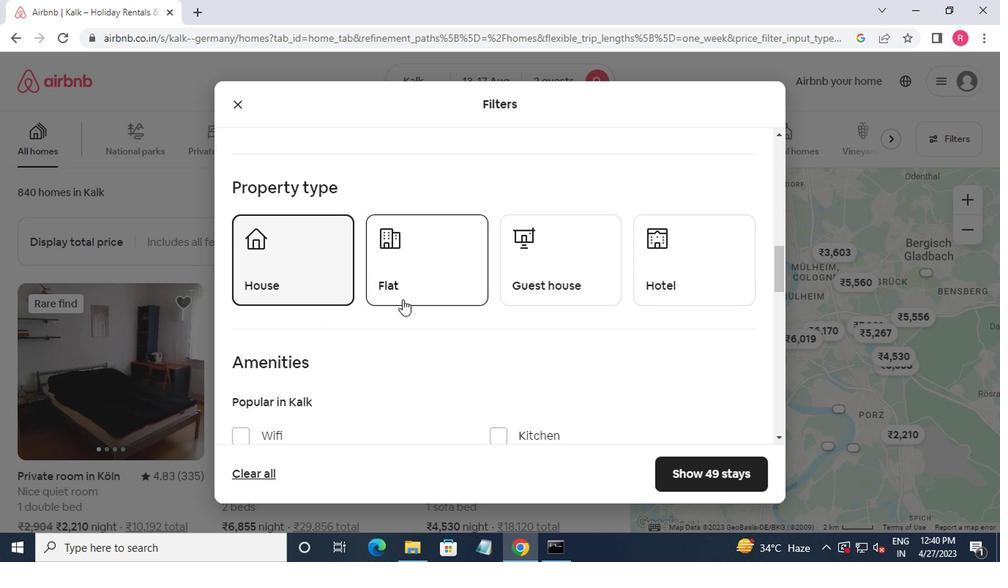 
Action: Mouse pressed left at (401, 298)
Screenshot: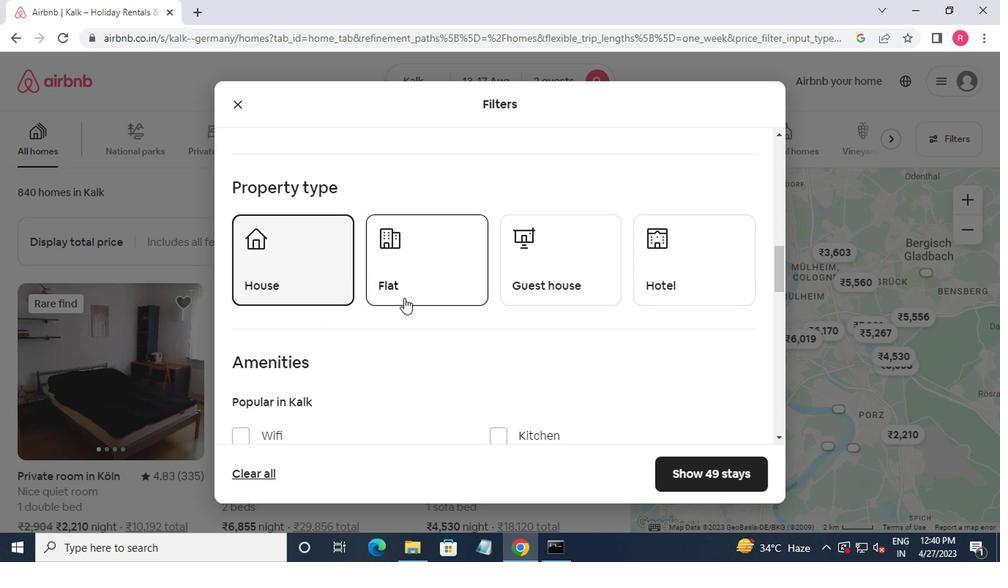 
Action: Mouse moved to (534, 297)
Screenshot: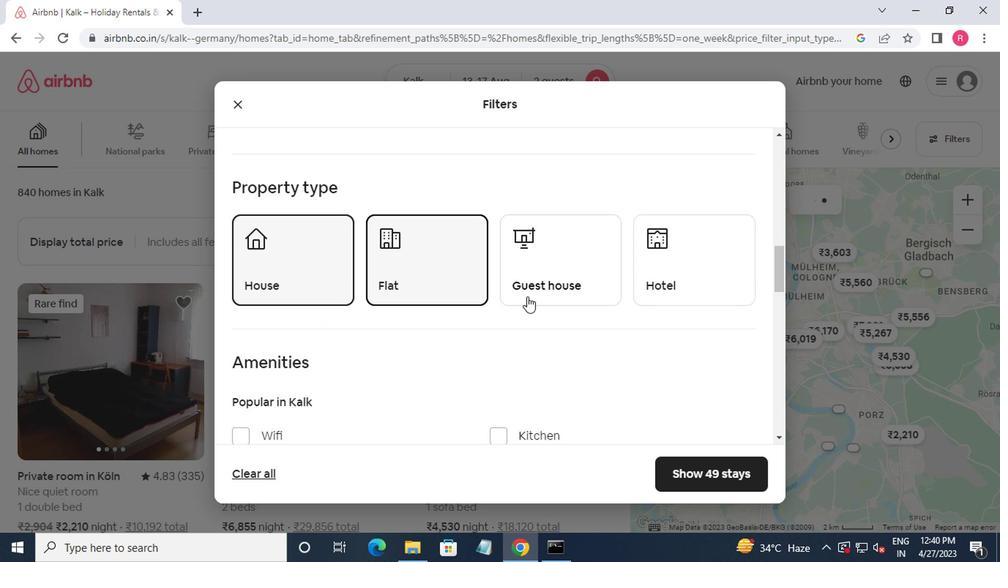 
Action: Mouse pressed left at (534, 297)
Screenshot: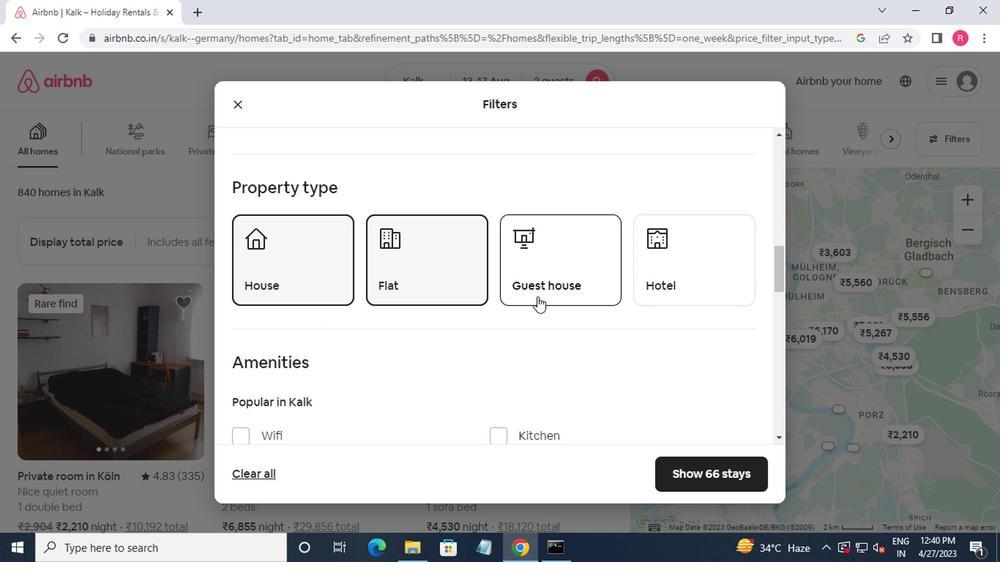 
Action: Mouse moved to (512, 298)
Screenshot: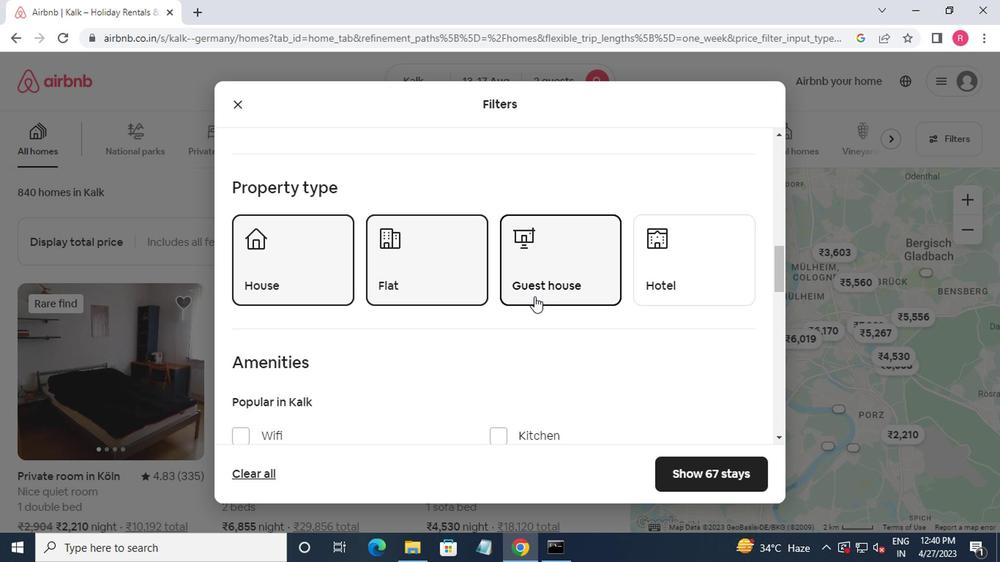
Action: Mouse scrolled (512, 297) with delta (0, -1)
Screenshot: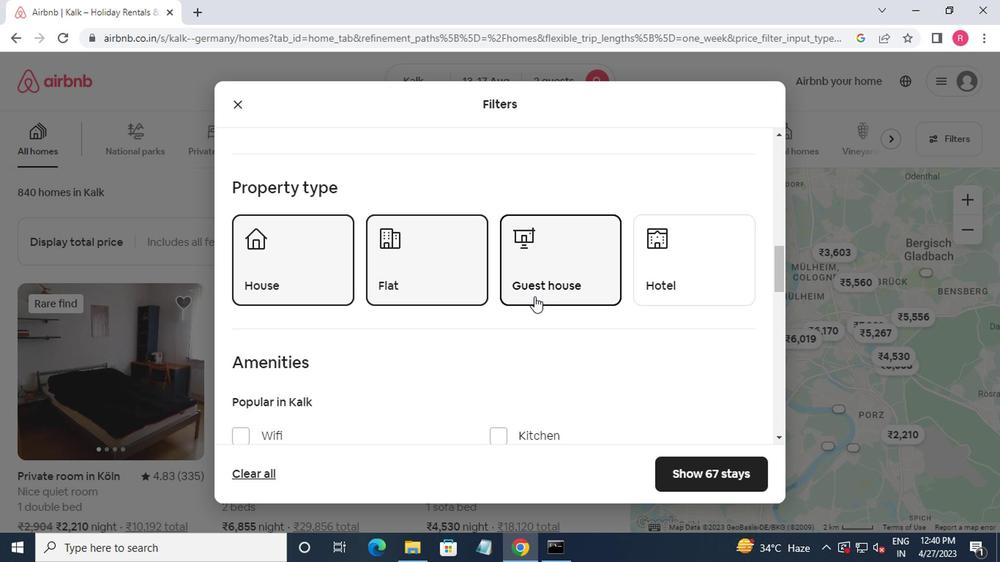 
Action: Mouse moved to (482, 298)
Screenshot: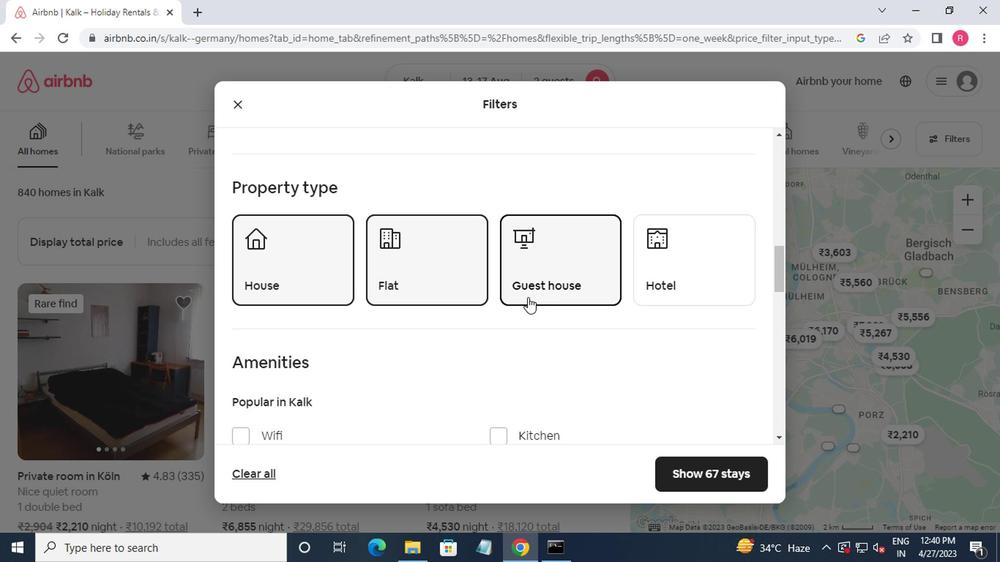 
Action: Mouse scrolled (482, 297) with delta (0, -1)
Screenshot: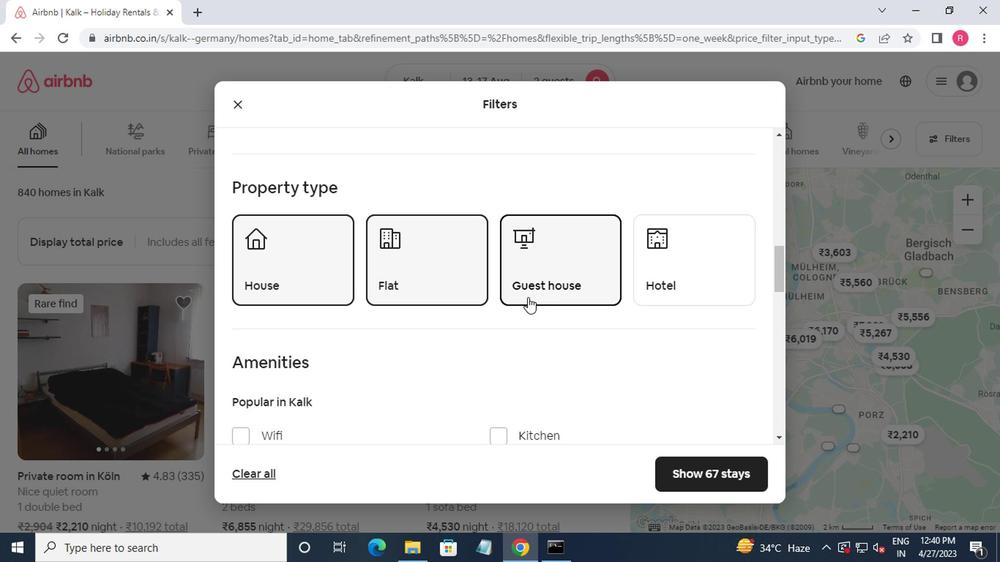 
Action: Mouse moved to (237, 289)
Screenshot: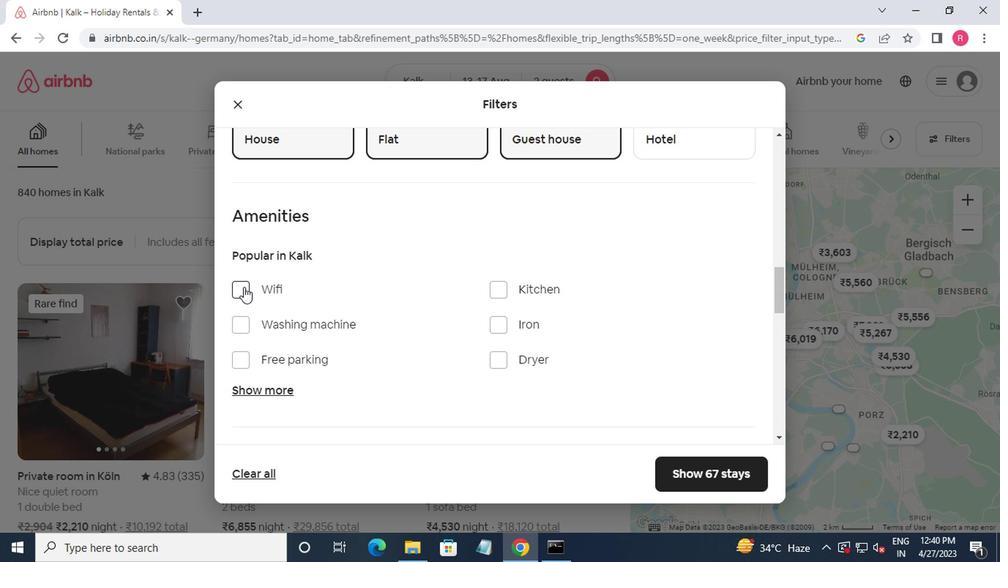 
Action: Mouse pressed left at (237, 289)
Screenshot: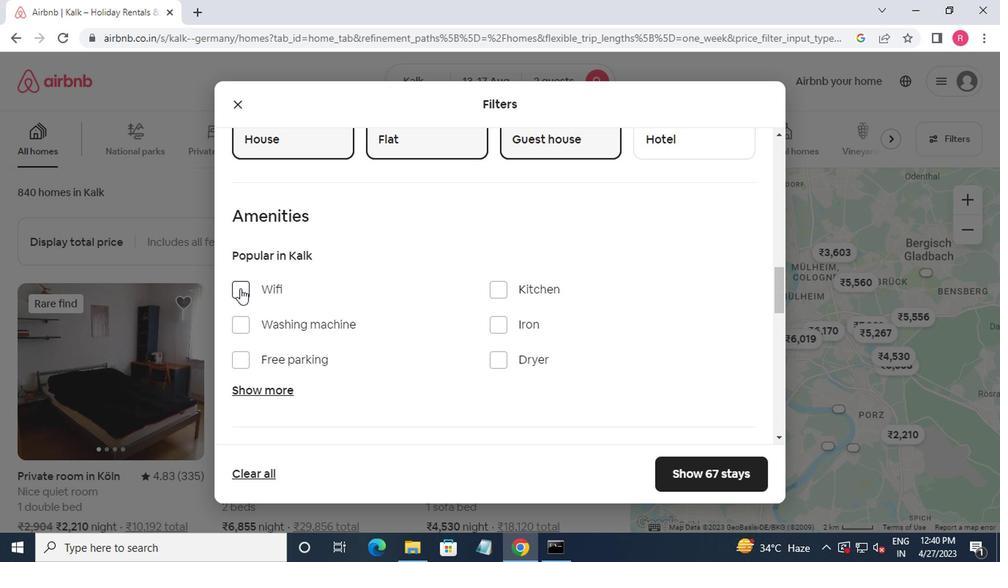 
Action: Mouse moved to (264, 296)
Screenshot: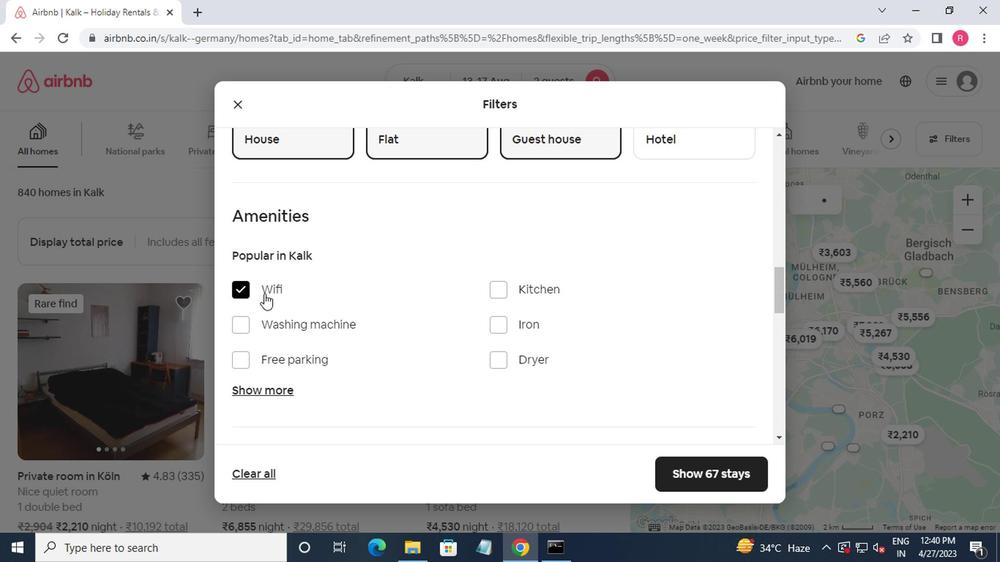 
Action: Mouse scrolled (264, 296) with delta (0, 0)
Screenshot: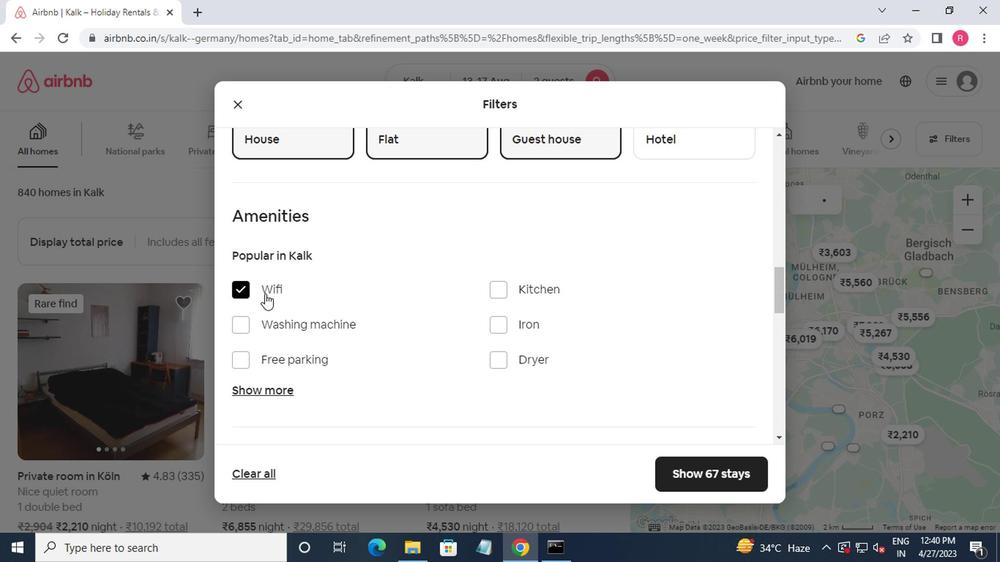 
Action: Mouse moved to (267, 297)
Screenshot: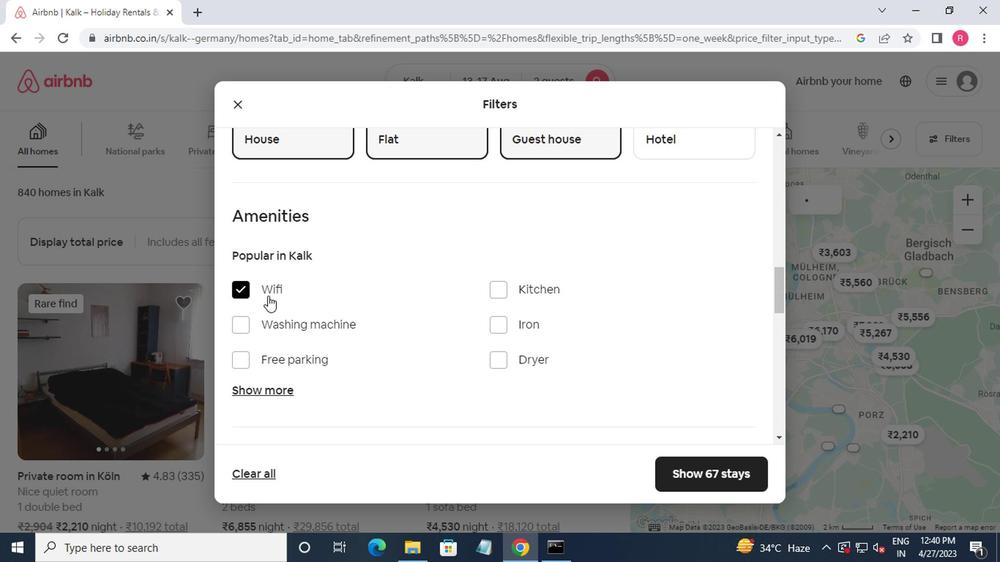 
Action: Mouse scrolled (267, 296) with delta (0, 0)
Screenshot: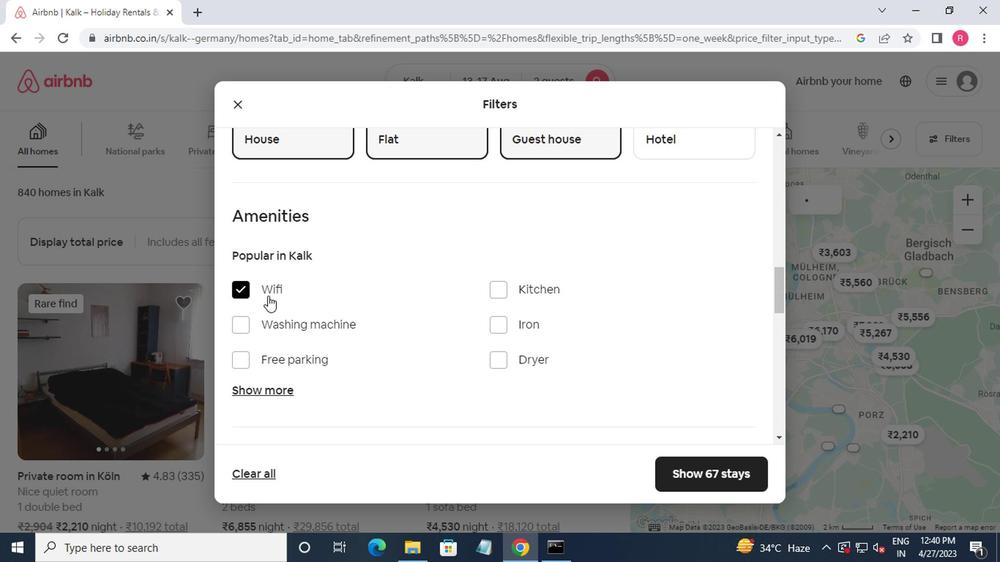 
Action: Mouse moved to (273, 298)
Screenshot: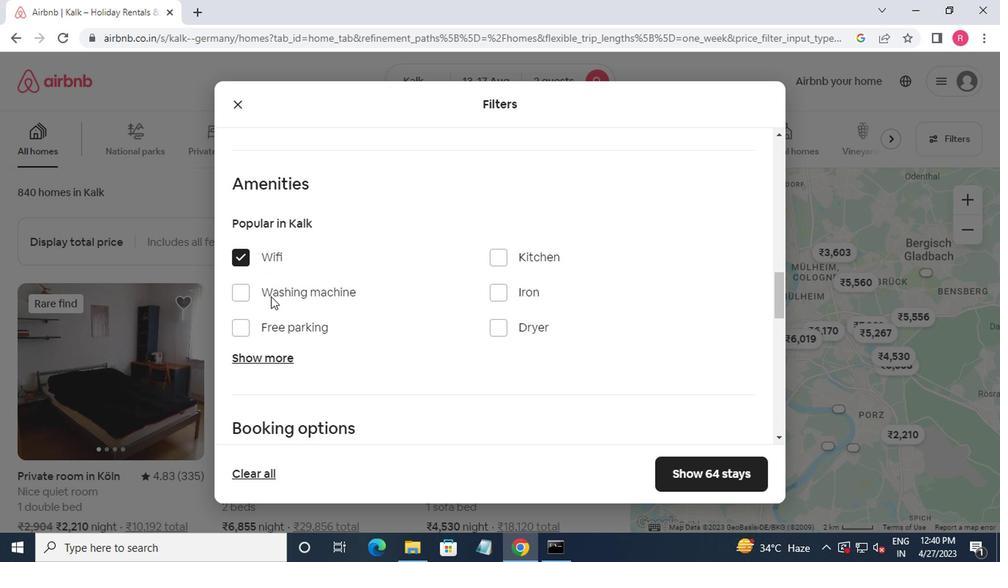 
Action: Mouse scrolled (273, 298) with delta (0, 0)
Screenshot: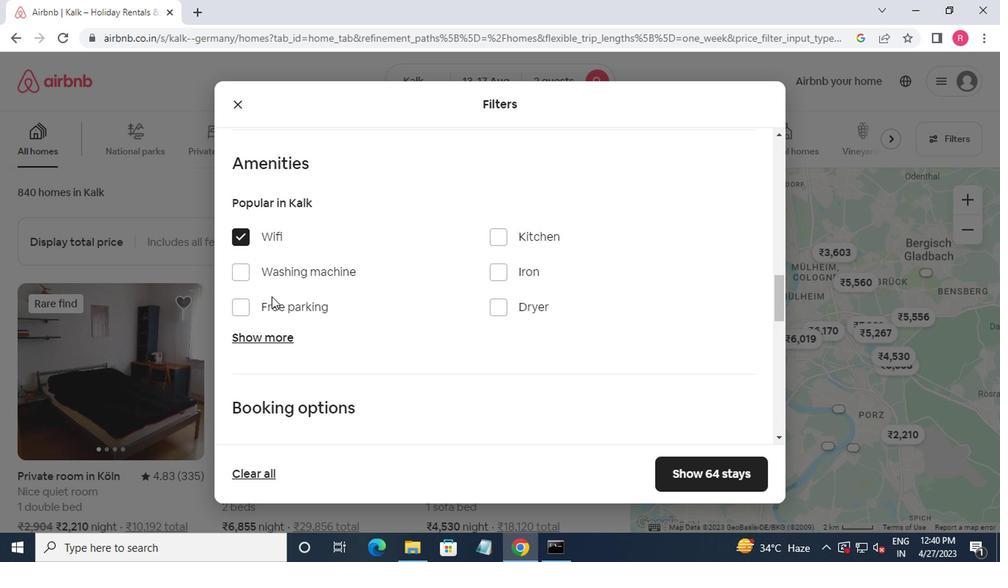 
Action: Mouse moved to (340, 303)
Screenshot: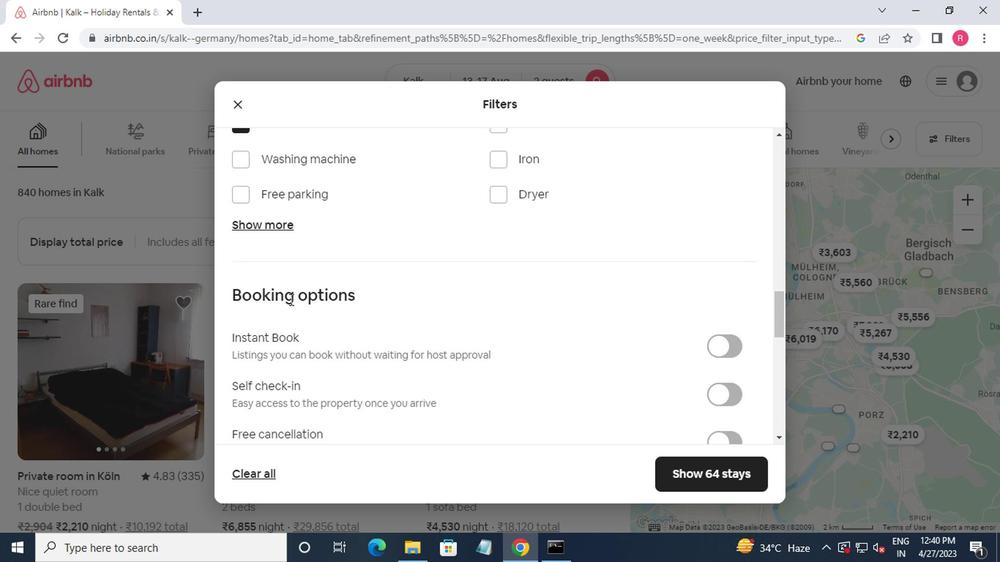 
Action: Mouse scrolled (340, 303) with delta (0, 0)
Screenshot: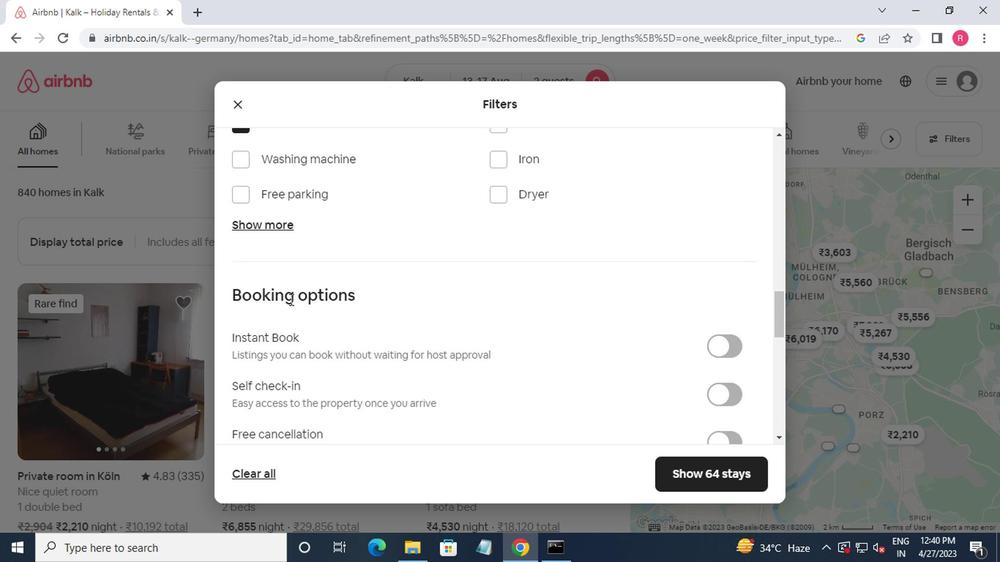 
Action: Mouse moved to (714, 273)
Screenshot: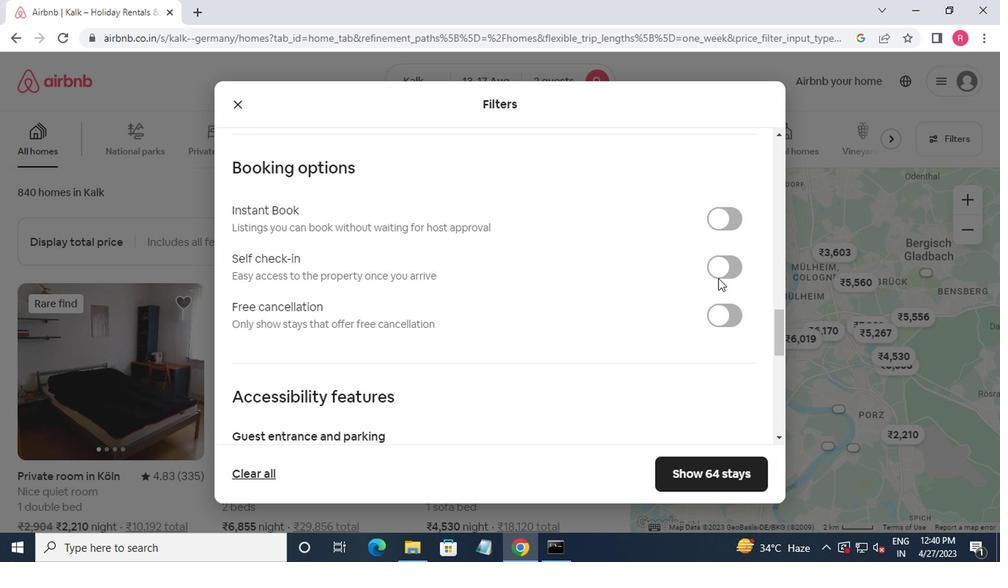 
Action: Mouse pressed left at (714, 273)
Screenshot: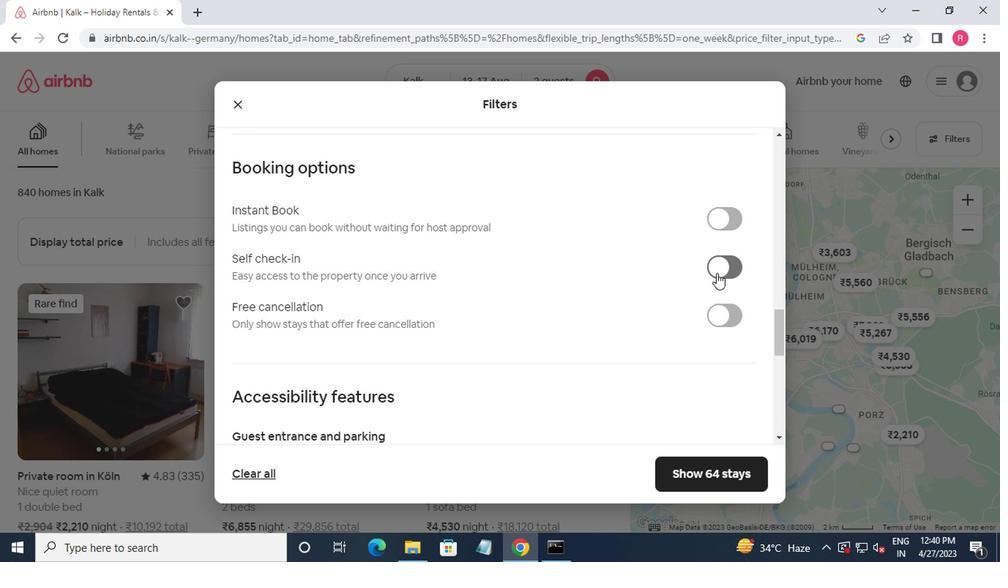 
Action: Mouse moved to (711, 273)
Screenshot: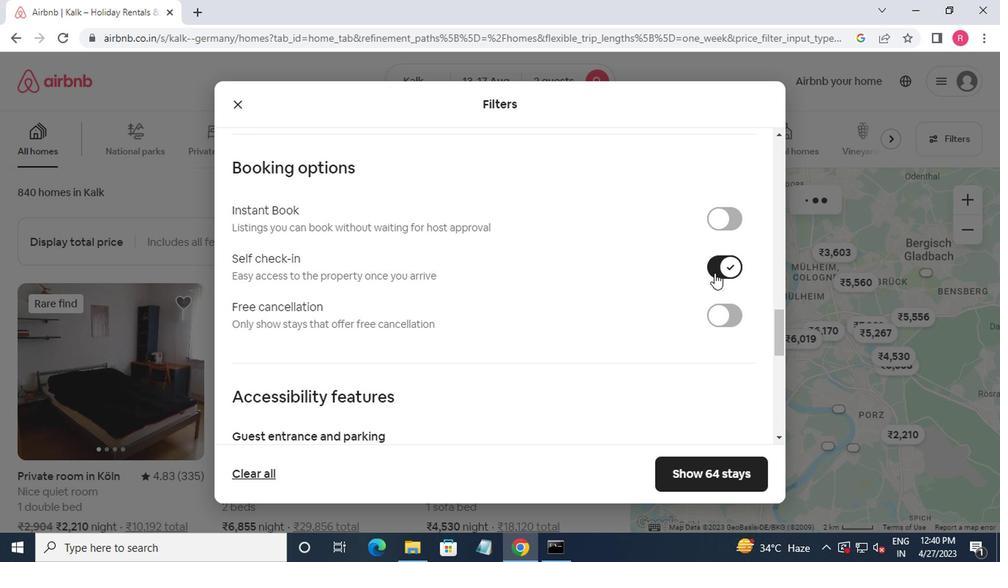 
Action: Mouse scrolled (711, 272) with delta (0, -1)
Screenshot: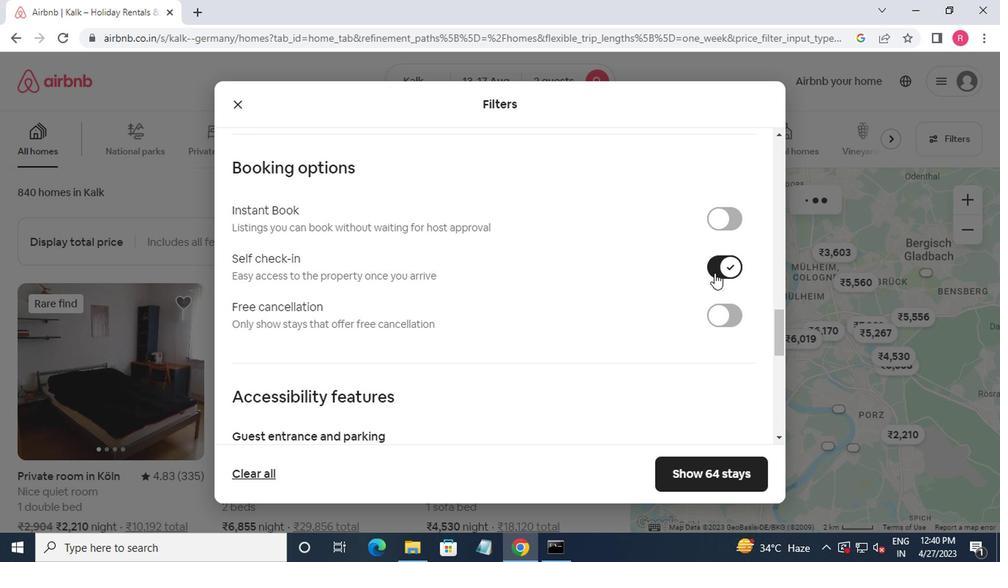 
Action: Mouse moved to (709, 274)
Screenshot: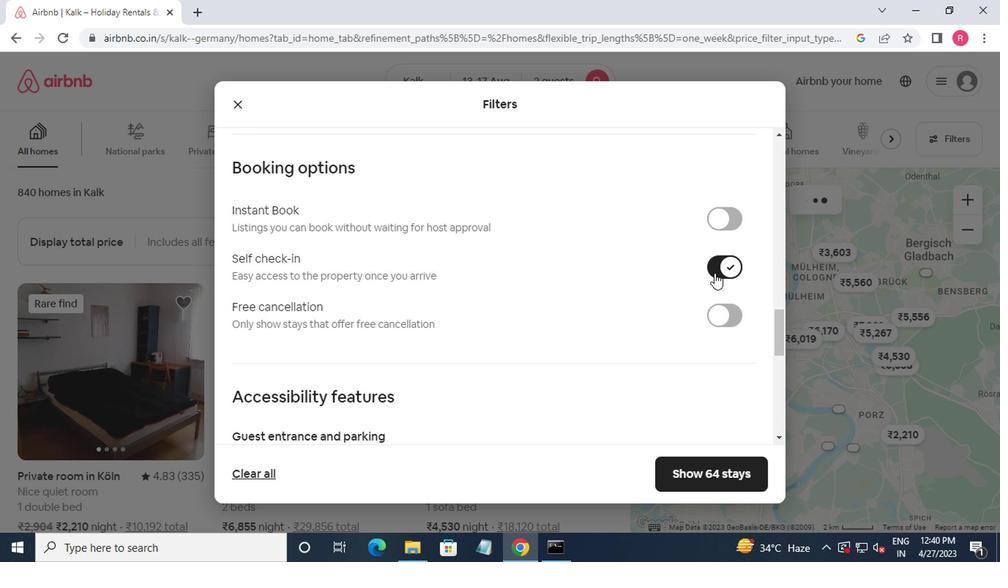 
Action: Mouse scrolled (709, 273) with delta (0, 0)
Screenshot: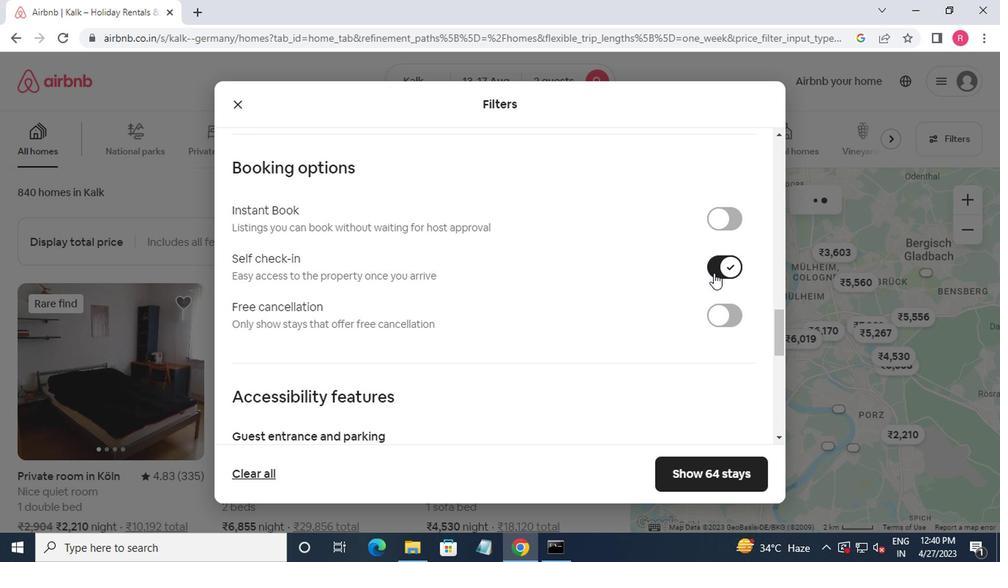 
Action: Mouse scrolled (709, 273) with delta (0, 0)
Screenshot: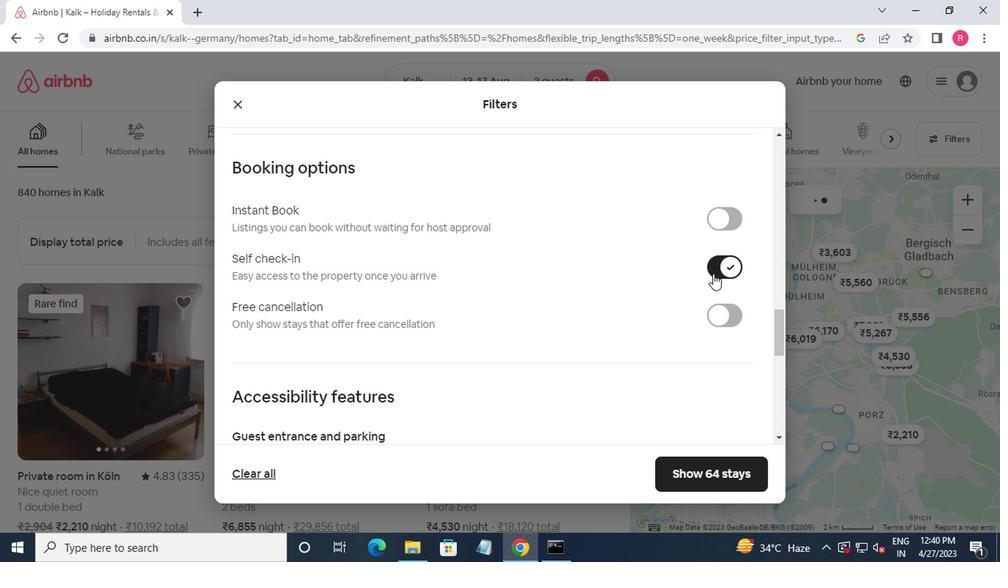 
Action: Mouse moved to (699, 275)
Screenshot: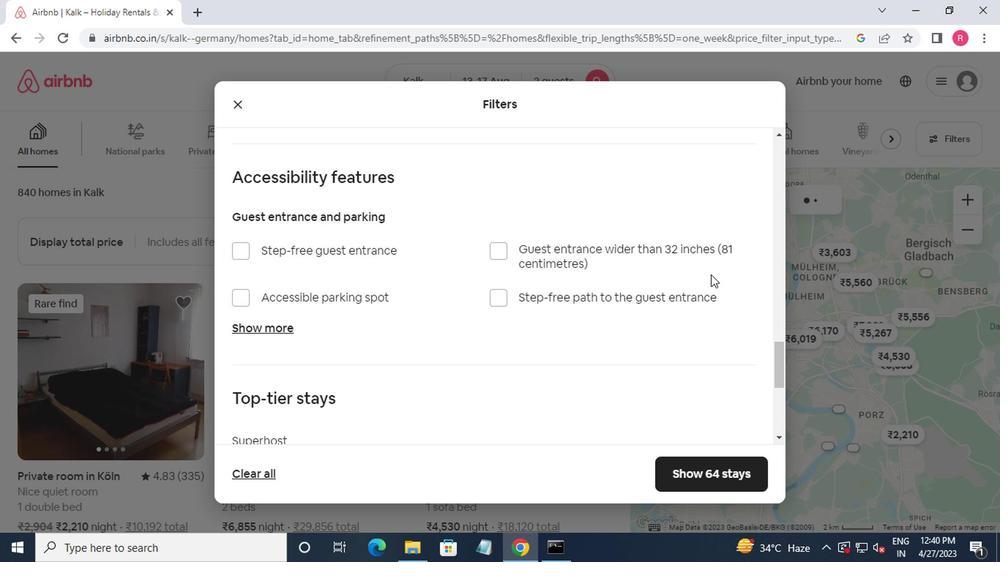 
Action: Mouse scrolled (699, 274) with delta (0, -1)
Screenshot: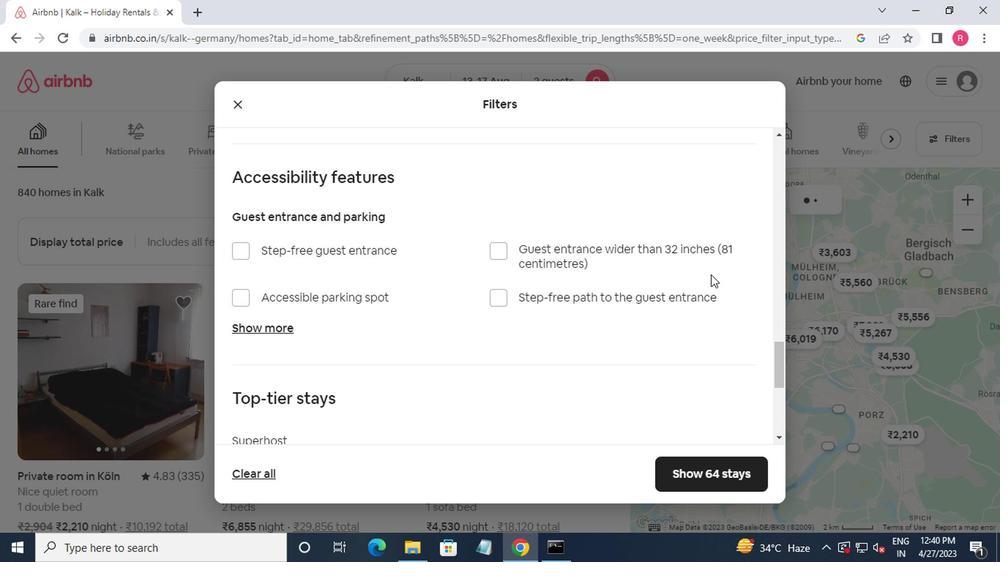
Action: Mouse moved to (690, 277)
Screenshot: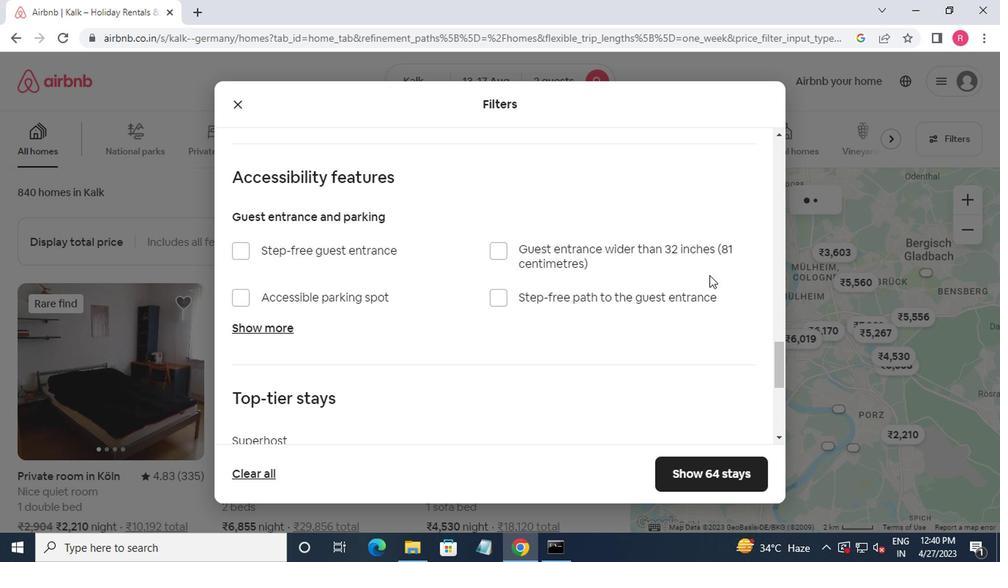 
Action: Mouse scrolled (690, 276) with delta (0, -1)
Screenshot: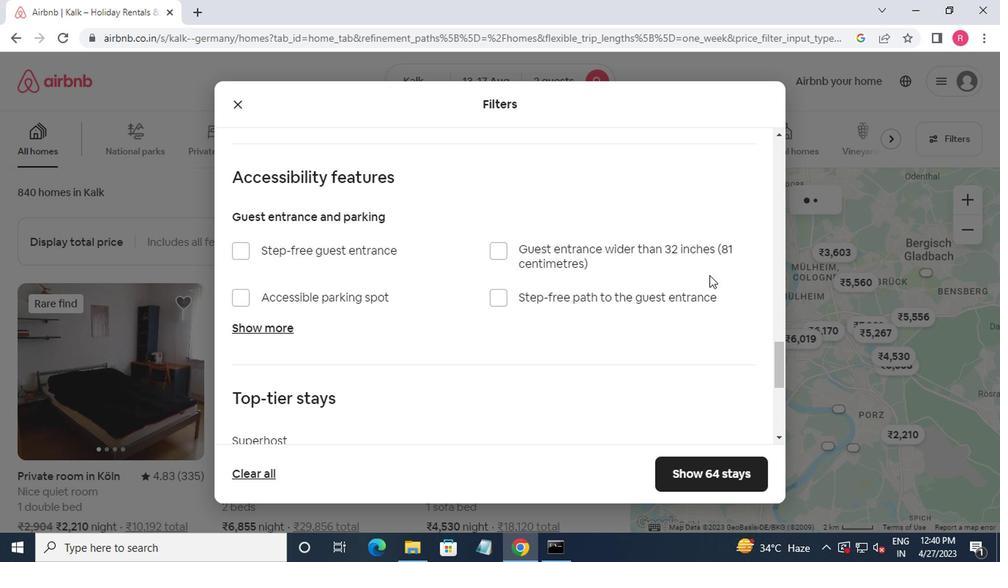 
Action: Mouse moved to (643, 280)
Screenshot: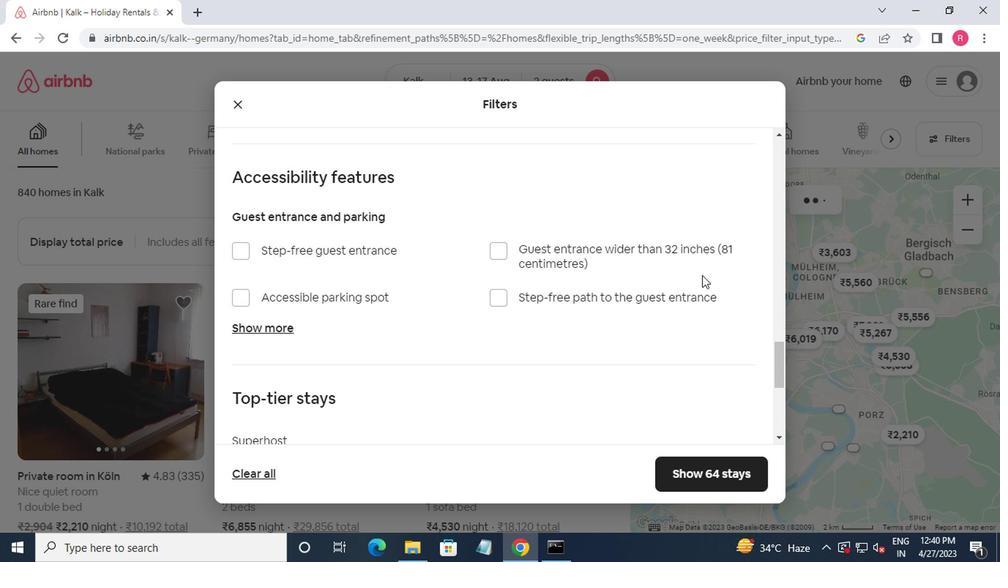 
Action: Mouse scrolled (643, 279) with delta (0, -1)
Screenshot: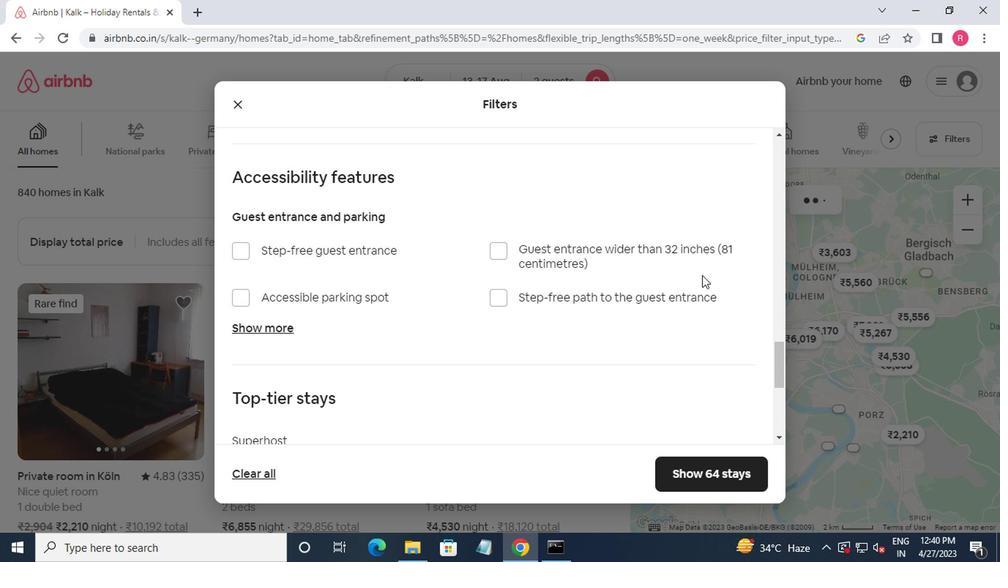 
Action: Mouse moved to (581, 283)
Screenshot: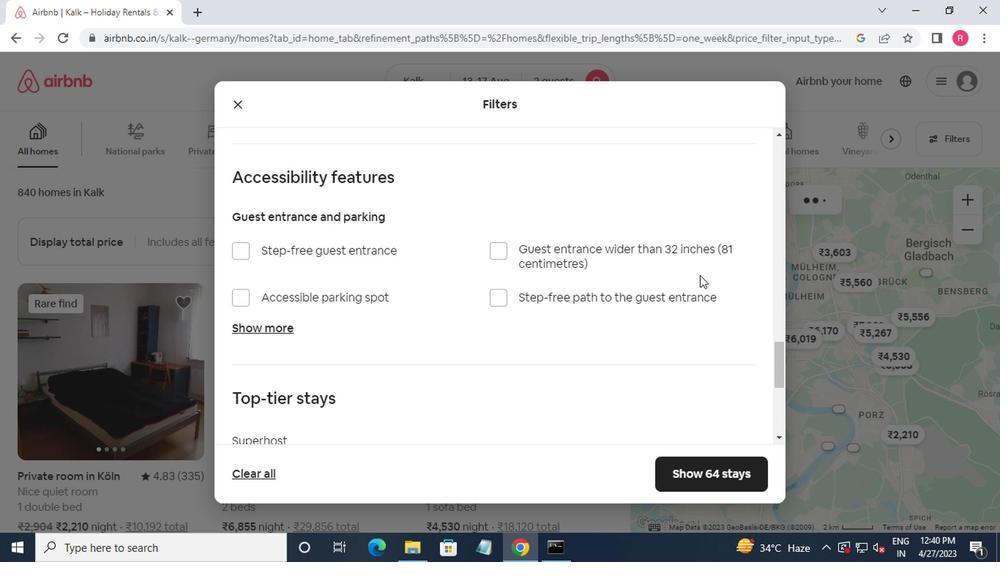 
Action: Mouse scrolled (581, 282) with delta (0, 0)
Screenshot: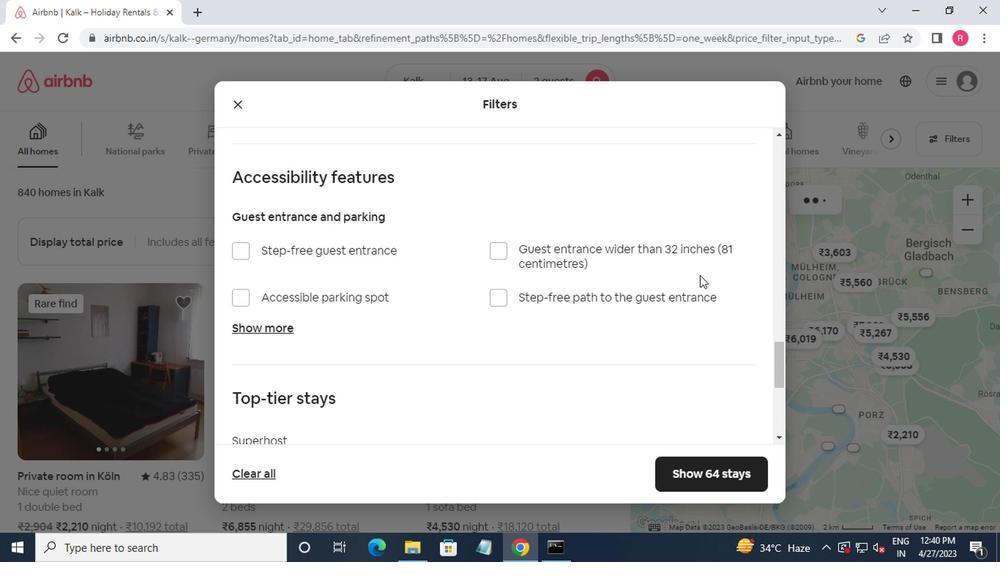 
Action: Mouse moved to (547, 287)
Screenshot: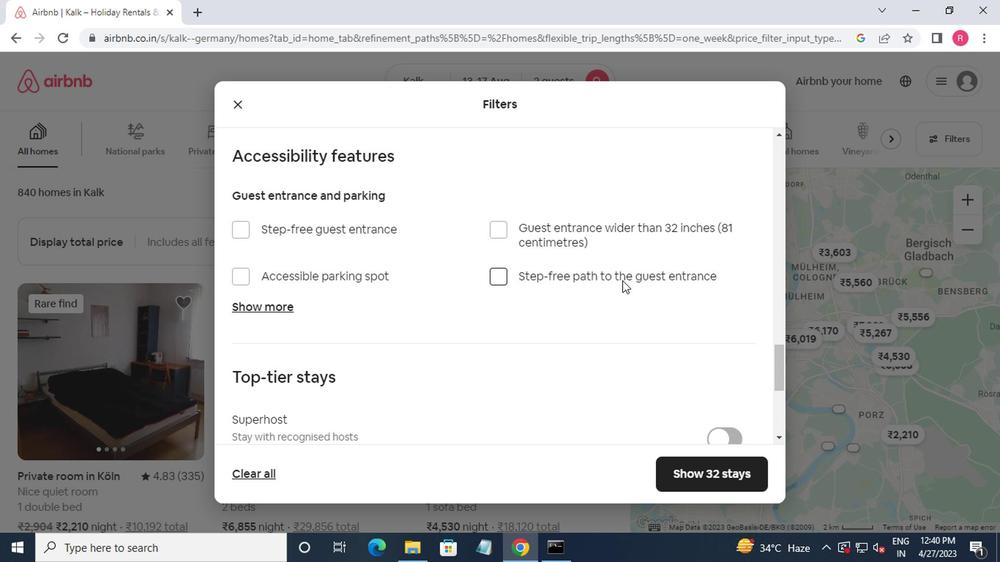 
Action: Mouse scrolled (547, 286) with delta (0, -1)
Screenshot: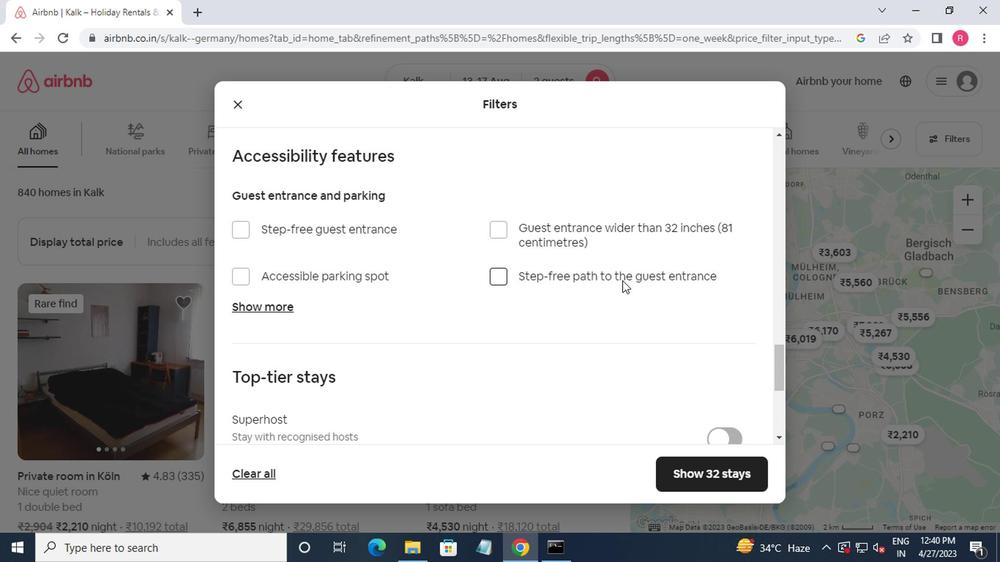 
Action: Mouse moved to (246, 338)
Screenshot: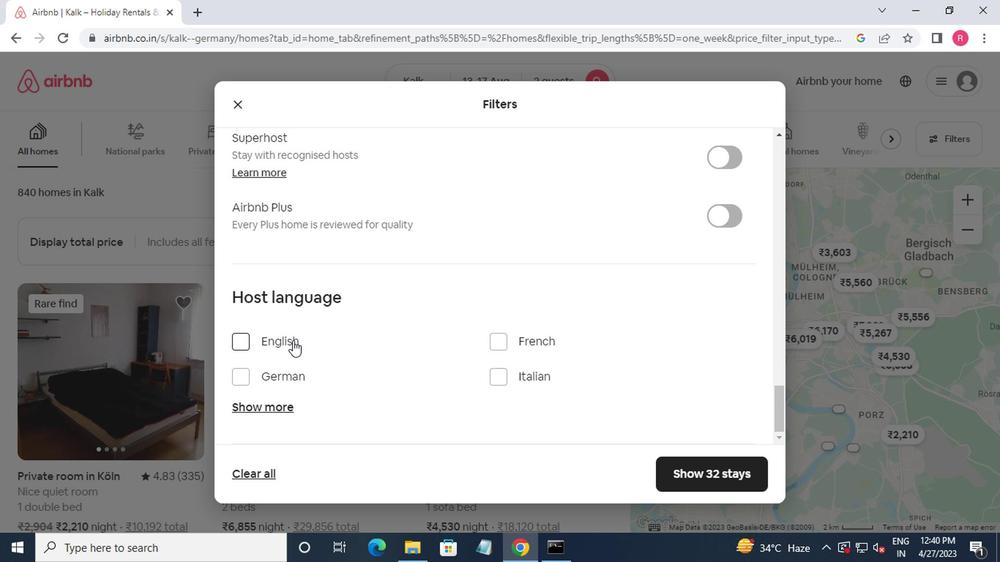 
Action: Mouse pressed left at (246, 338)
Screenshot: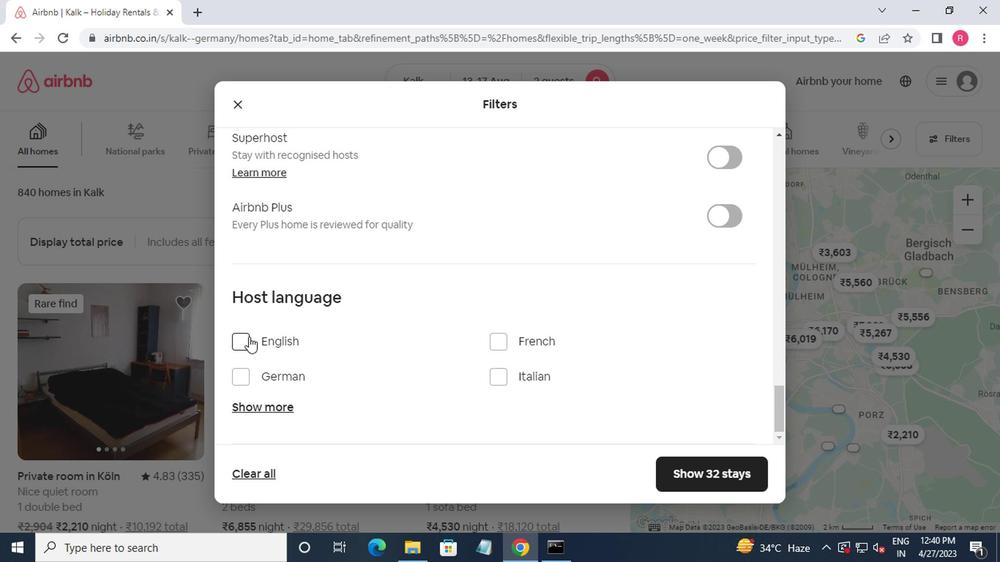 
Action: Mouse moved to (684, 477)
Screenshot: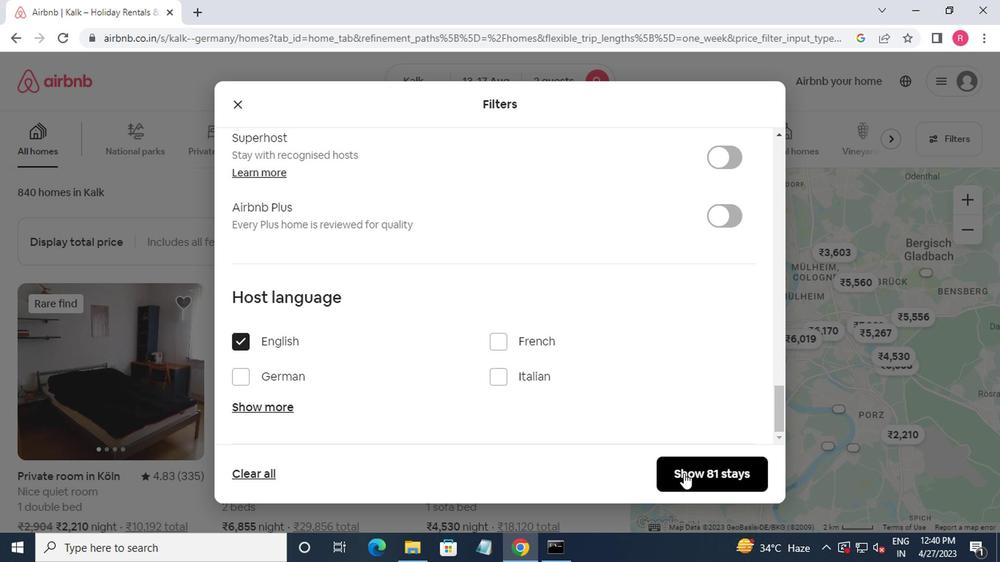 
Action: Mouse pressed left at (684, 477)
Screenshot: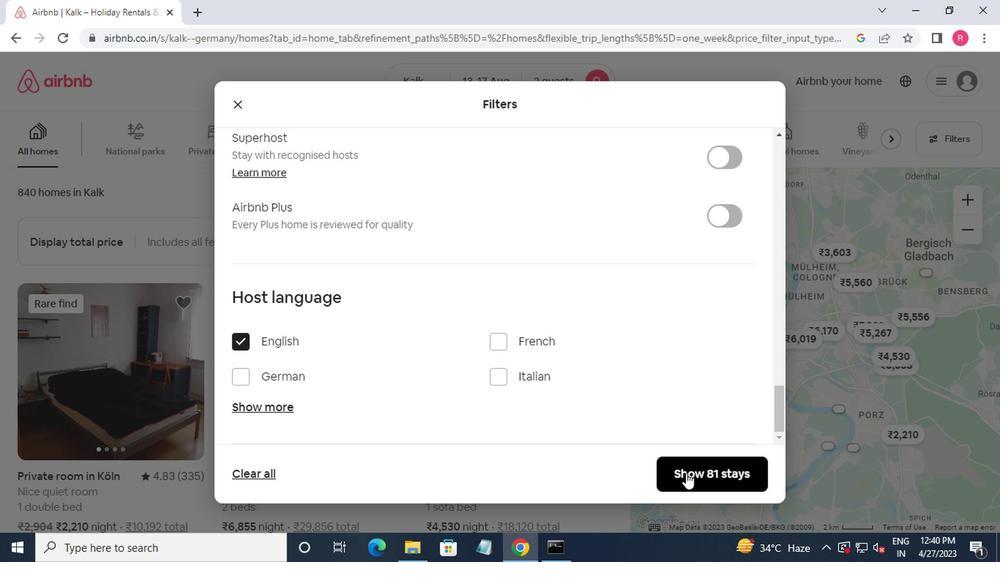 
Action: Mouse moved to (684, 476)
Screenshot: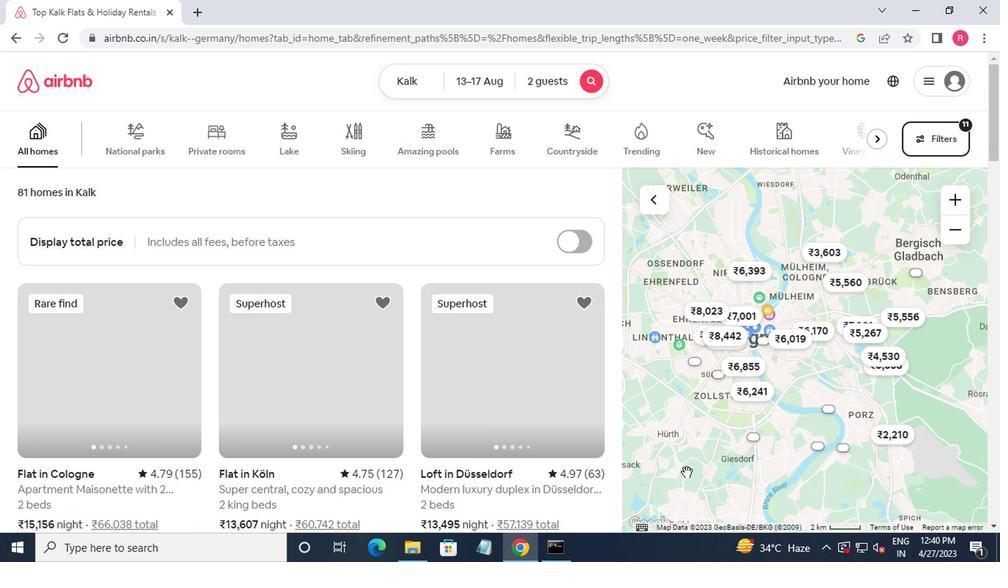 
